 Task: Use the formula "DAVERAGE" in spreadsheet "Project protfolio".
Action: Mouse moved to (172, 116)
Screenshot: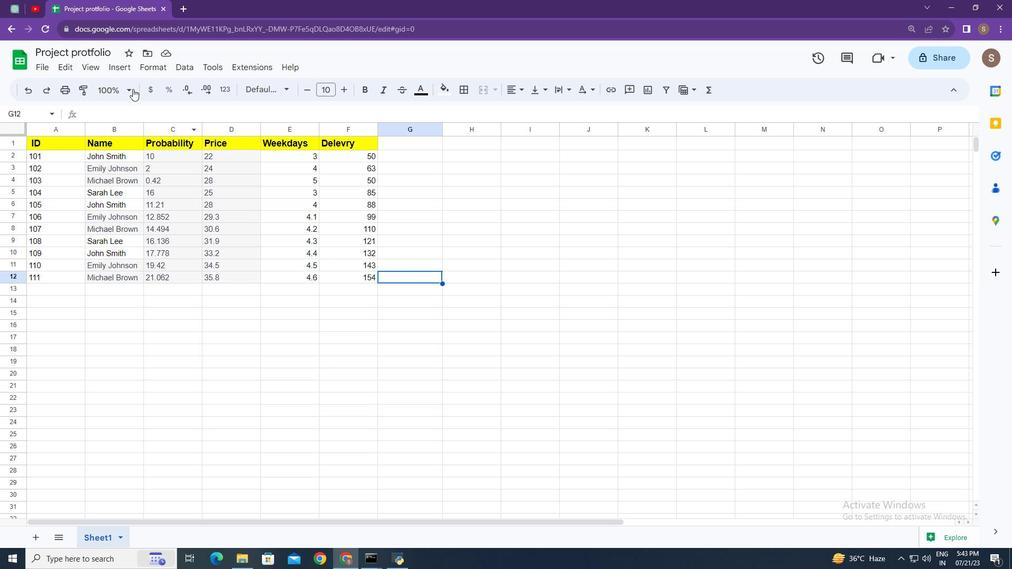 
Action: Mouse pressed left at (172, 116)
Screenshot: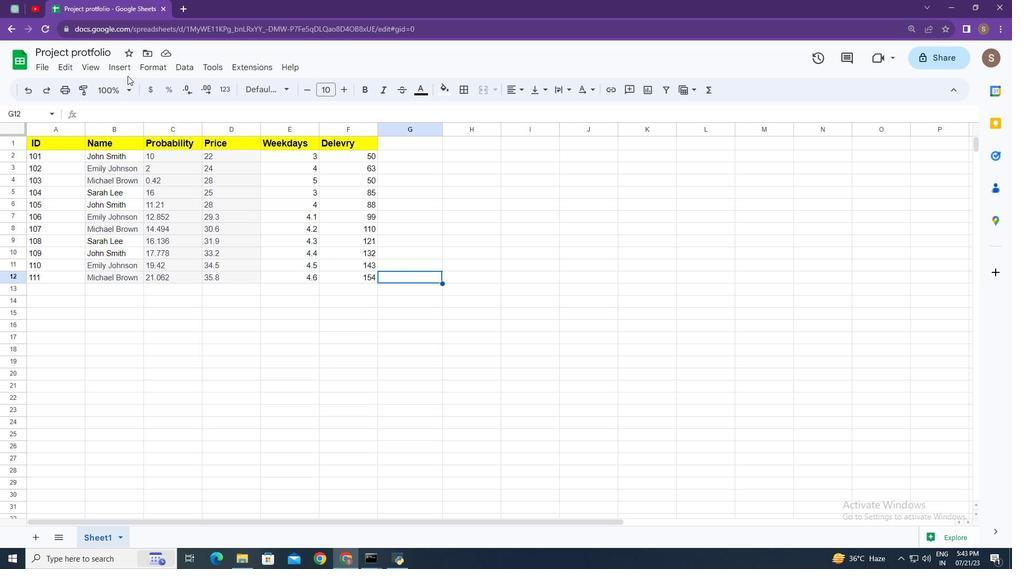 
Action: Mouse moved to (242, 319)
Screenshot: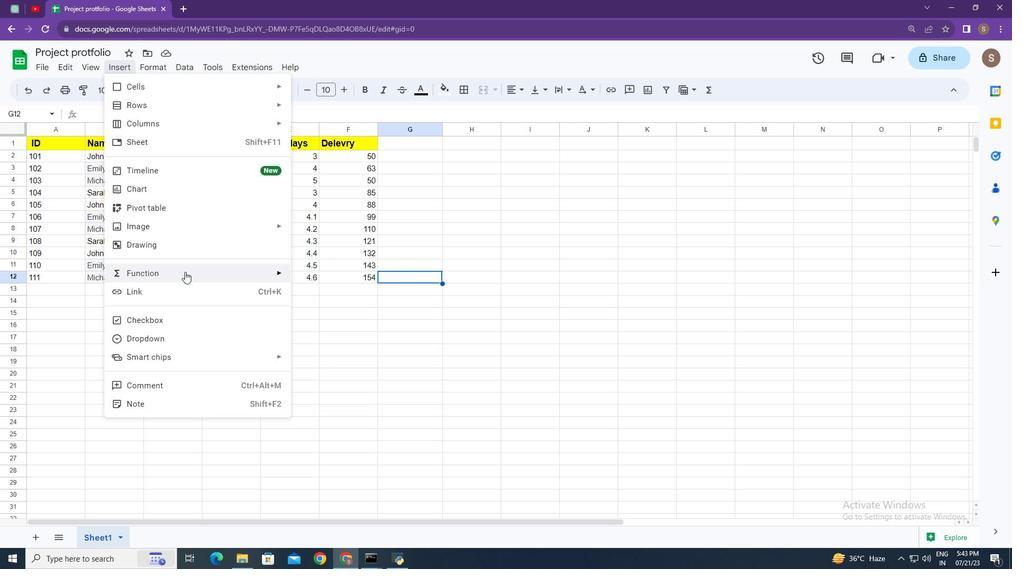 
Action: Mouse pressed left at (242, 319)
Screenshot: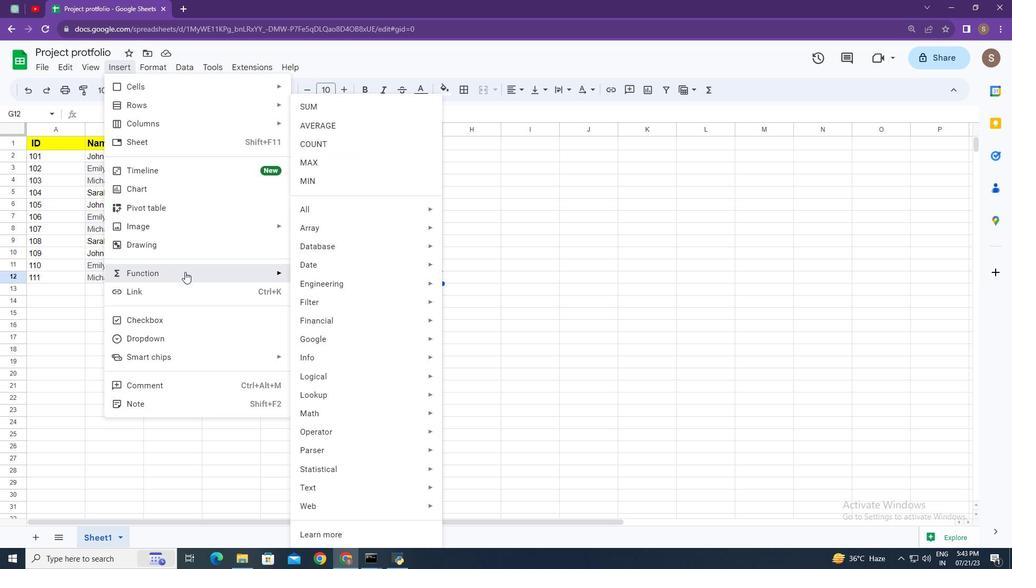 
Action: Mouse moved to (398, 266)
Screenshot: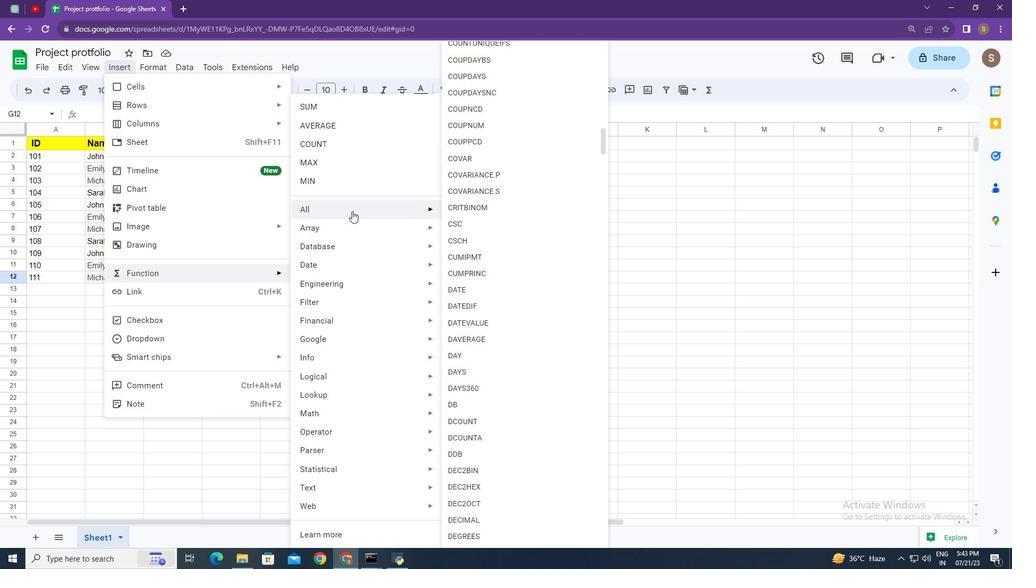 
Action: Mouse pressed left at (398, 266)
Screenshot: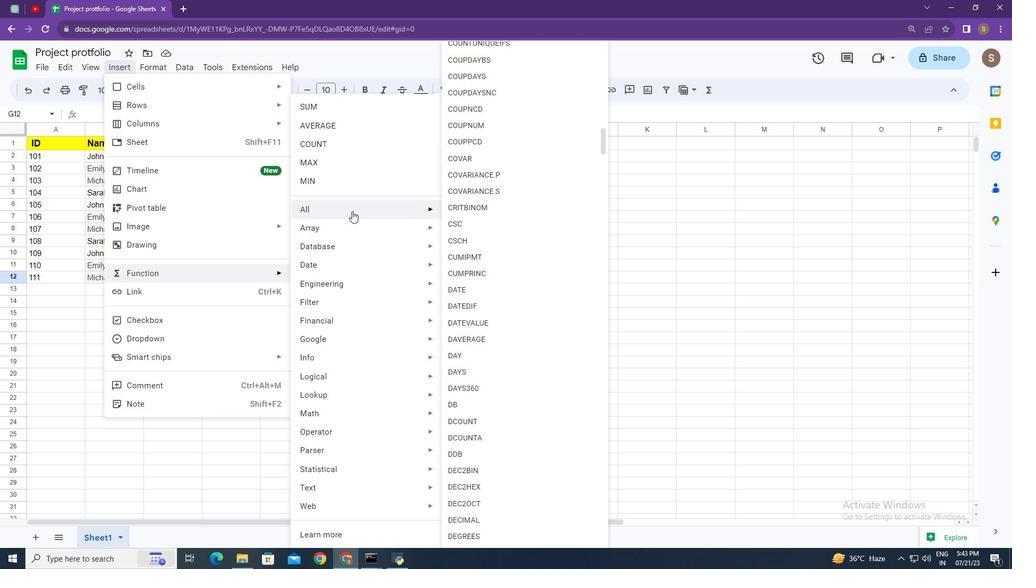 
Action: Mouse moved to (550, 426)
Screenshot: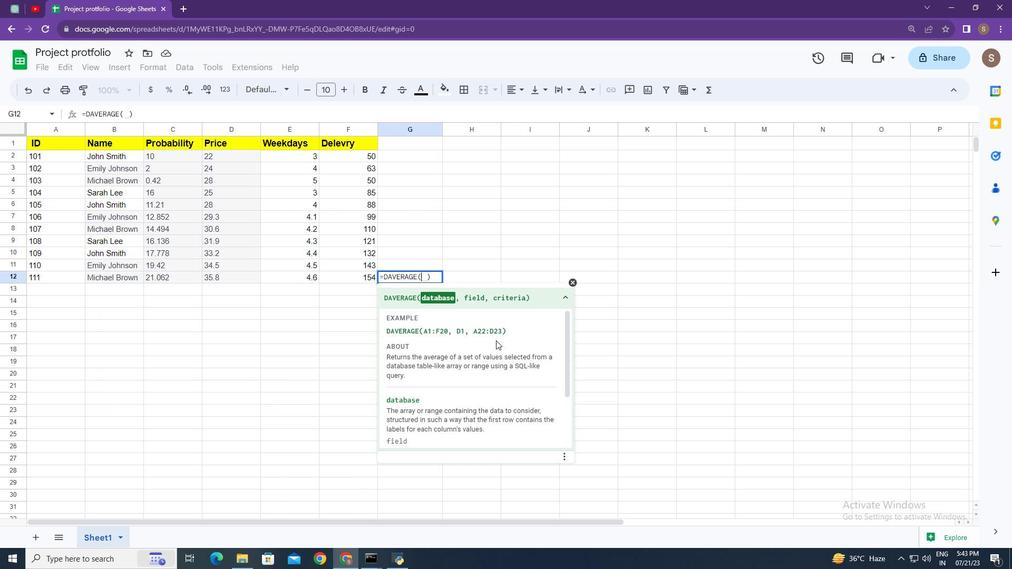 
Action: Mouse scrolled (550, 426) with delta (0, 0)
Screenshot: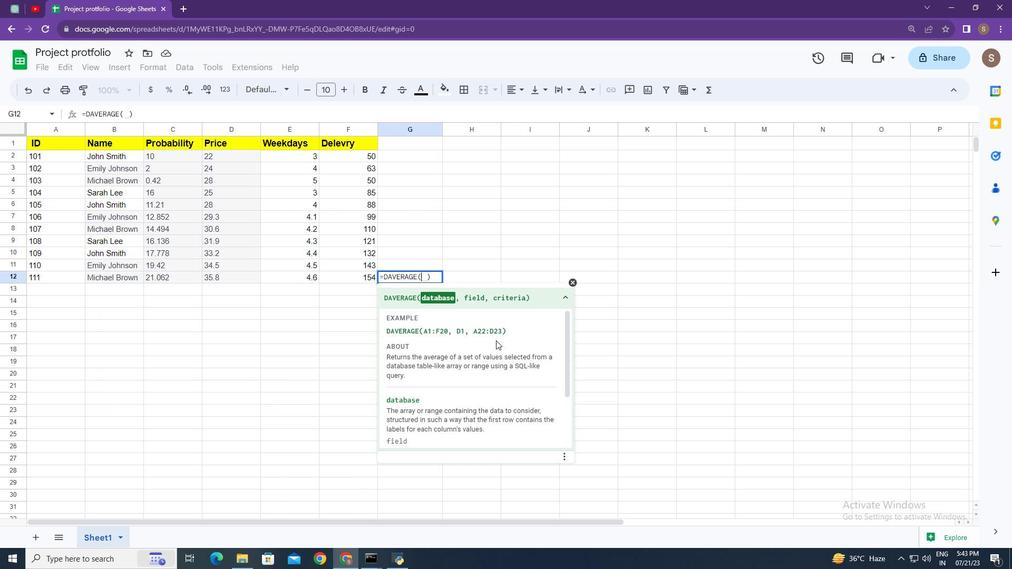 
Action: Mouse moved to (550, 427)
Screenshot: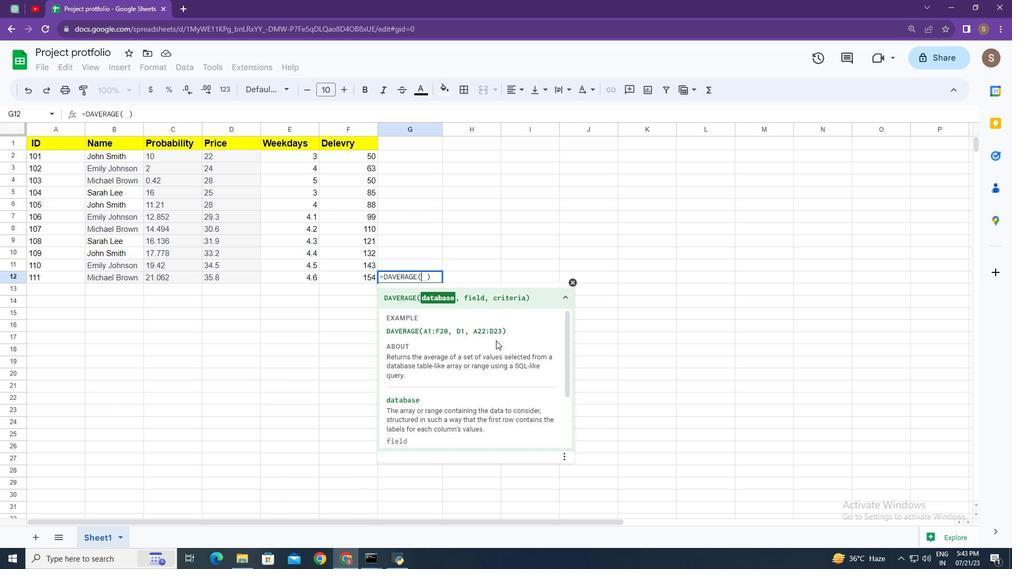
Action: Mouse scrolled (550, 426) with delta (0, 0)
Screenshot: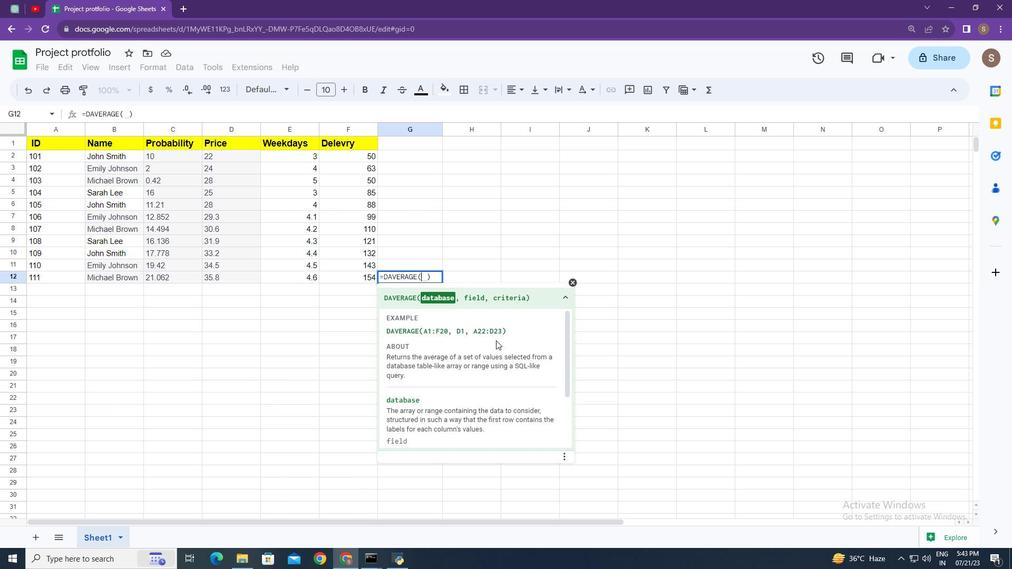 
Action: Mouse moved to (543, 391)
Screenshot: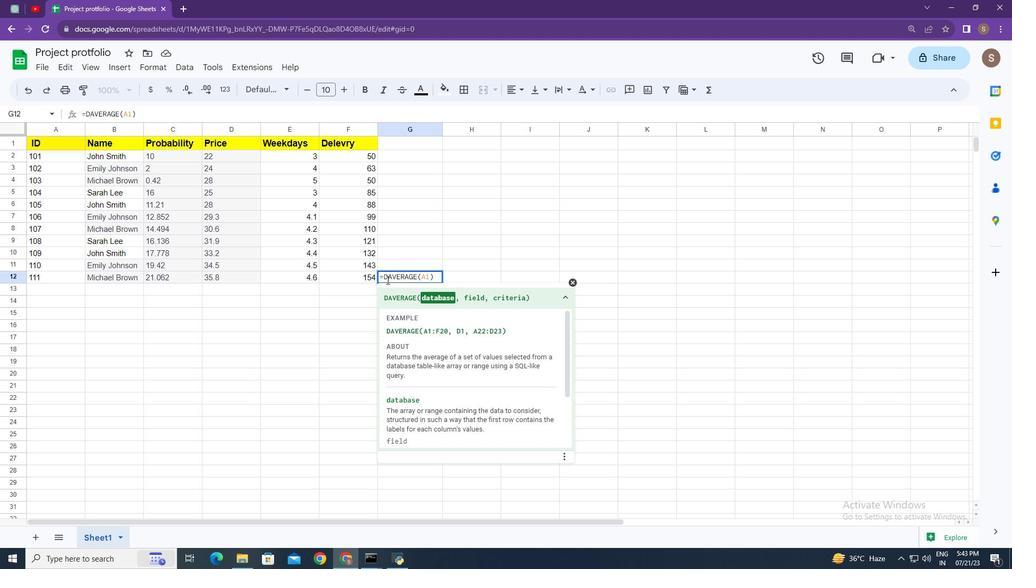 
Action: Mouse pressed left at (543, 391)
Screenshot: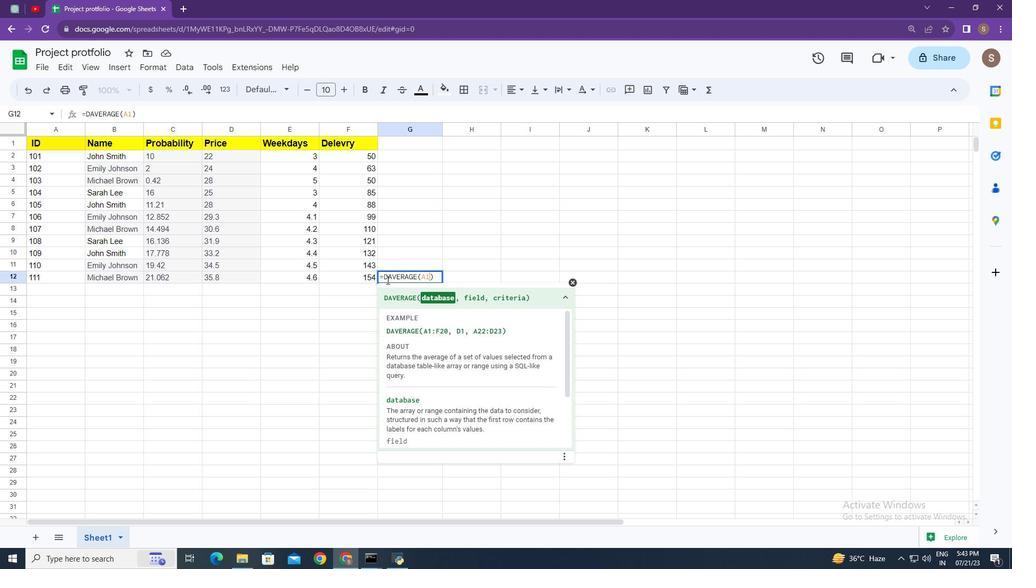 
Action: Mouse moved to (209, 206)
Screenshot: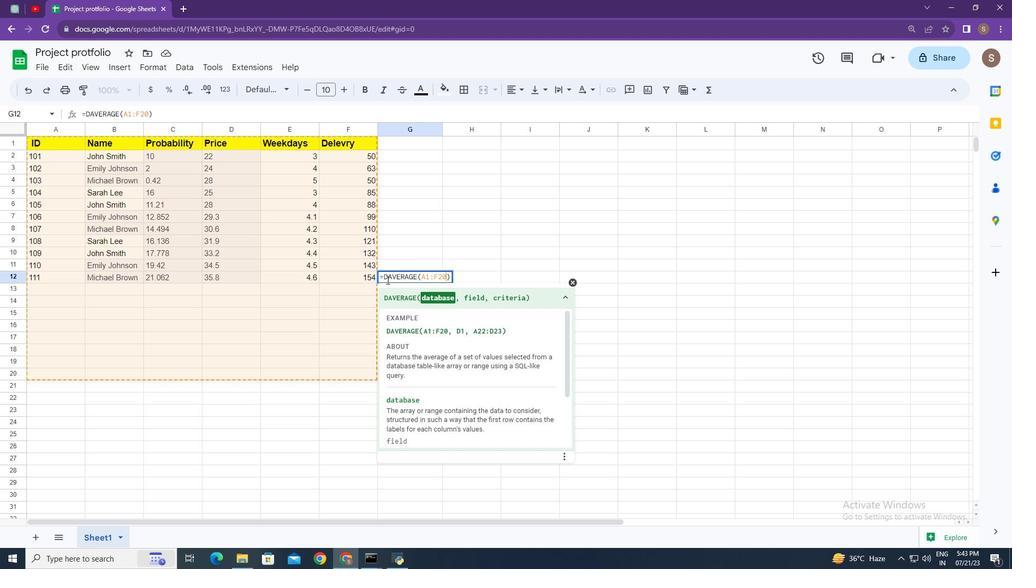 
Action: Mouse pressed left at (209, 206)
Screenshot: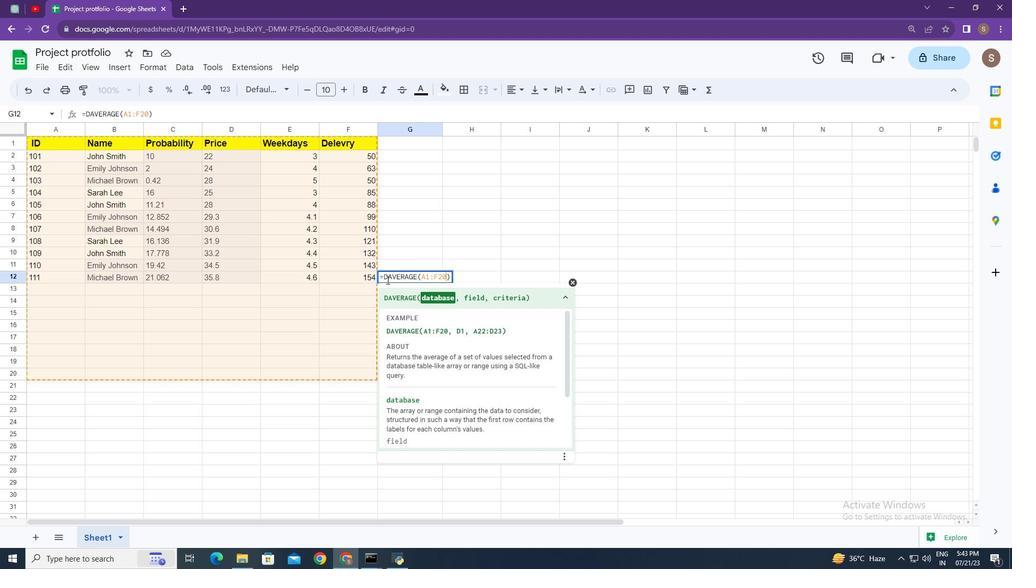 
Action: Mouse moved to (286, 208)
Screenshot: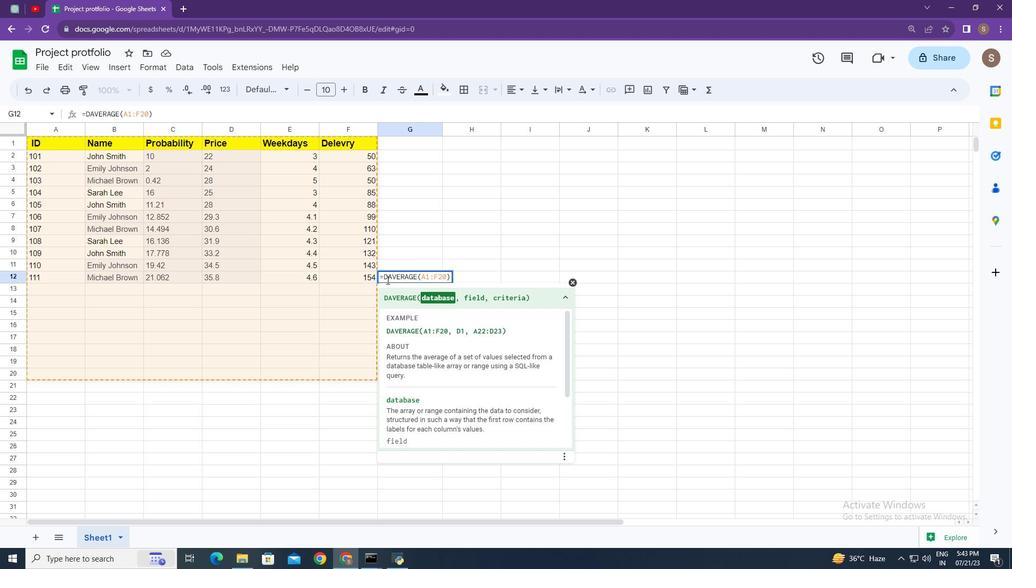 
Action: Key pressed ,
Screenshot: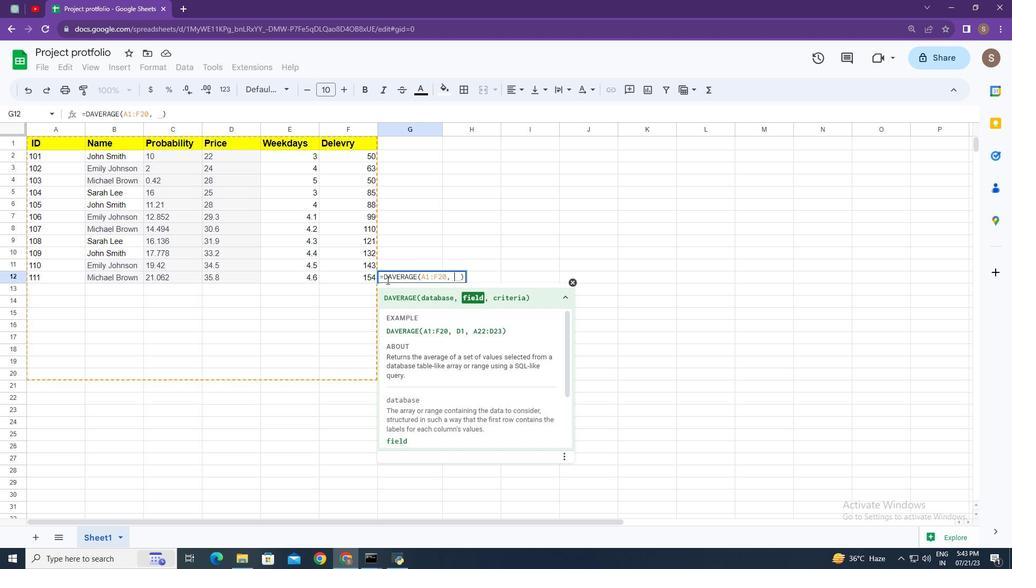 
Action: Mouse moved to (305, 236)
Screenshot: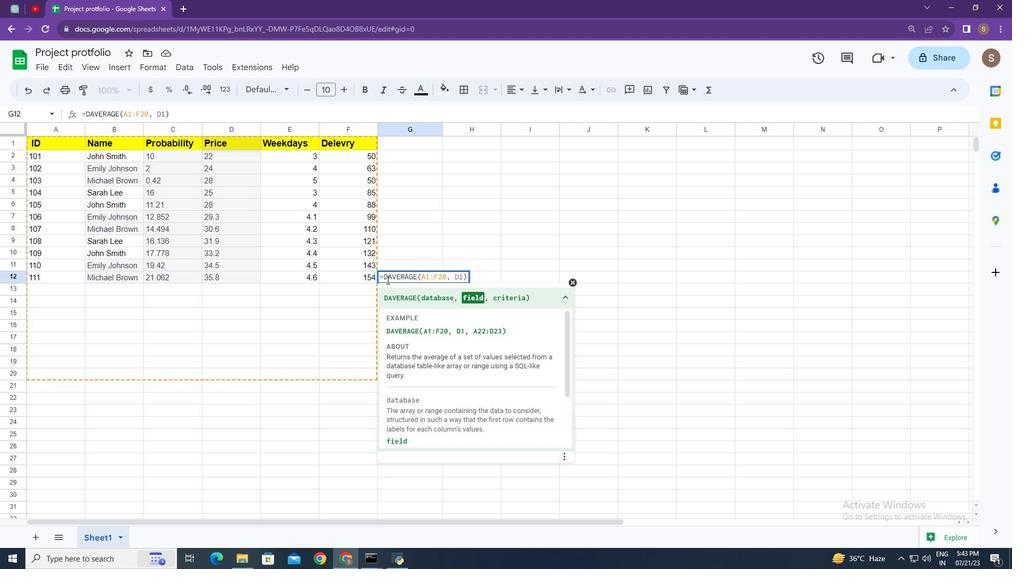 
Action: Key pressed <Key.space>
Screenshot: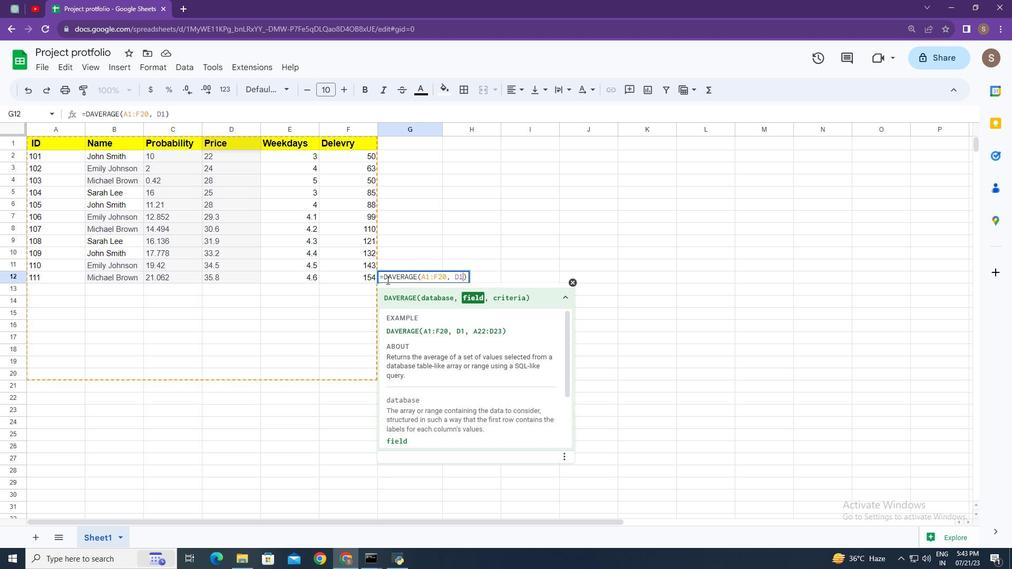 
Action: Mouse moved to (91, 246)
Screenshot: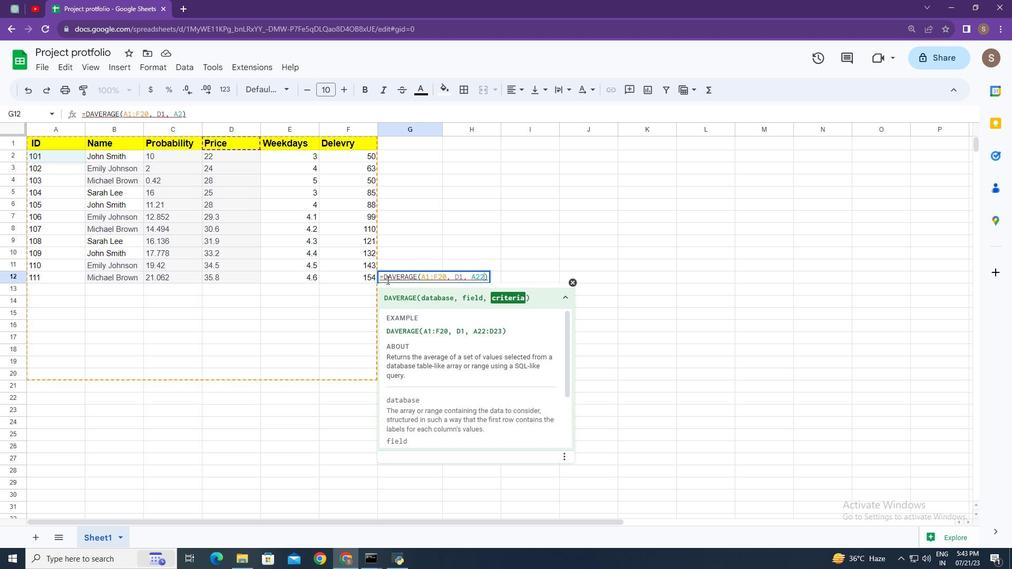 
Action: Mouse pressed left at (91, 246)
Screenshot: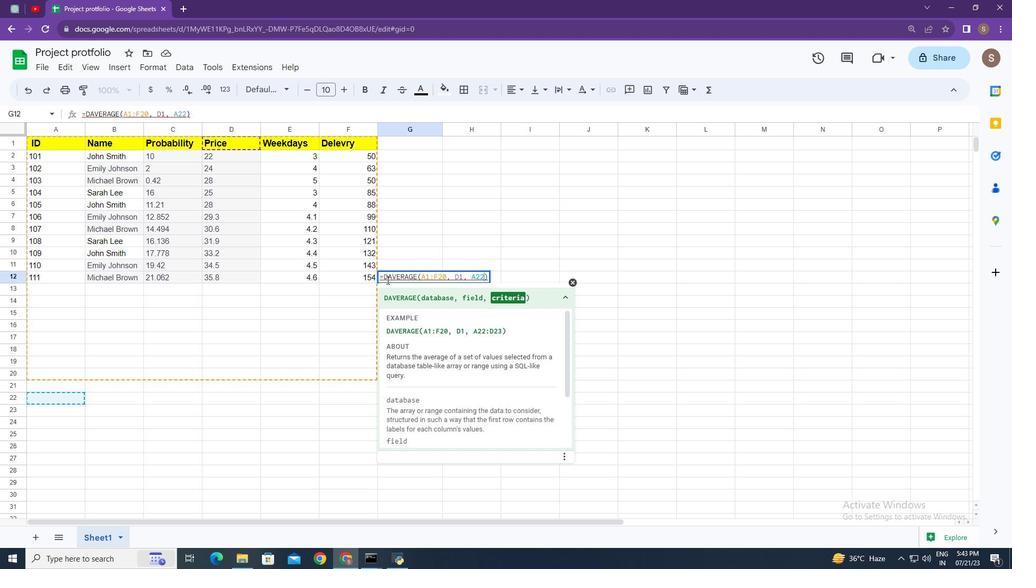 
Action: Mouse moved to (348, 367)
Screenshot: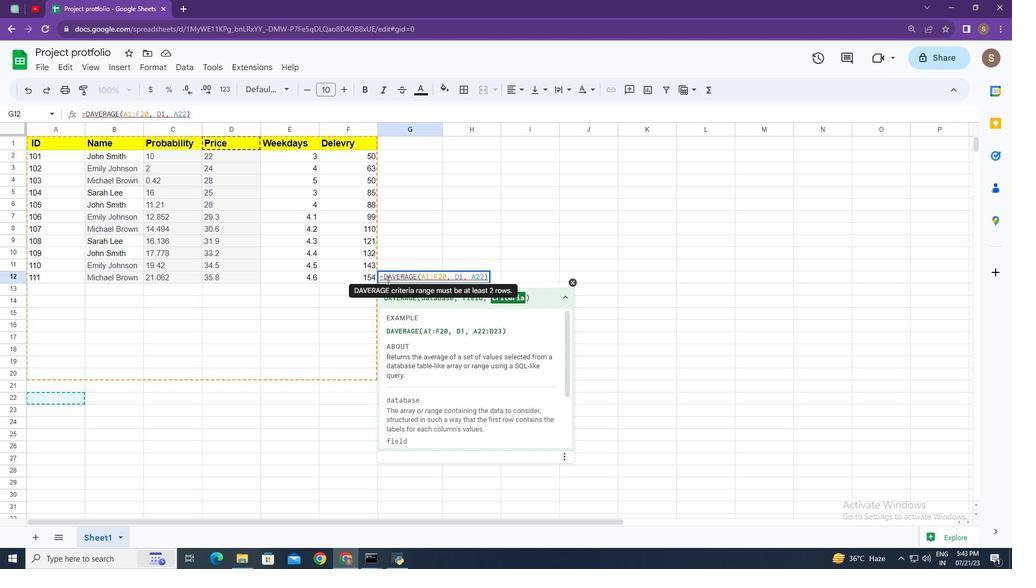 
Action: Key pressed ,
Screenshot: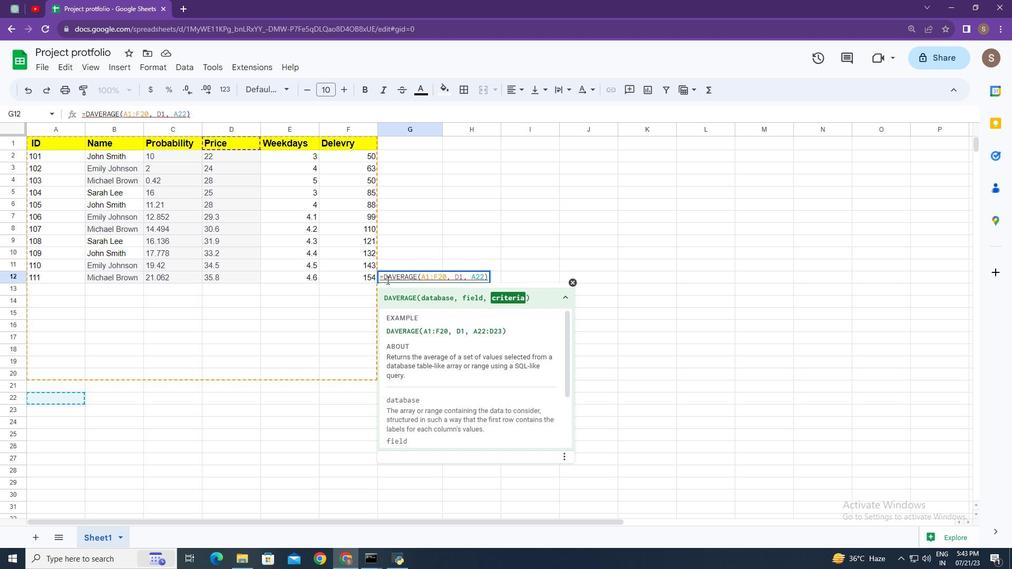 
Action: Mouse moved to (363, 374)
Screenshot: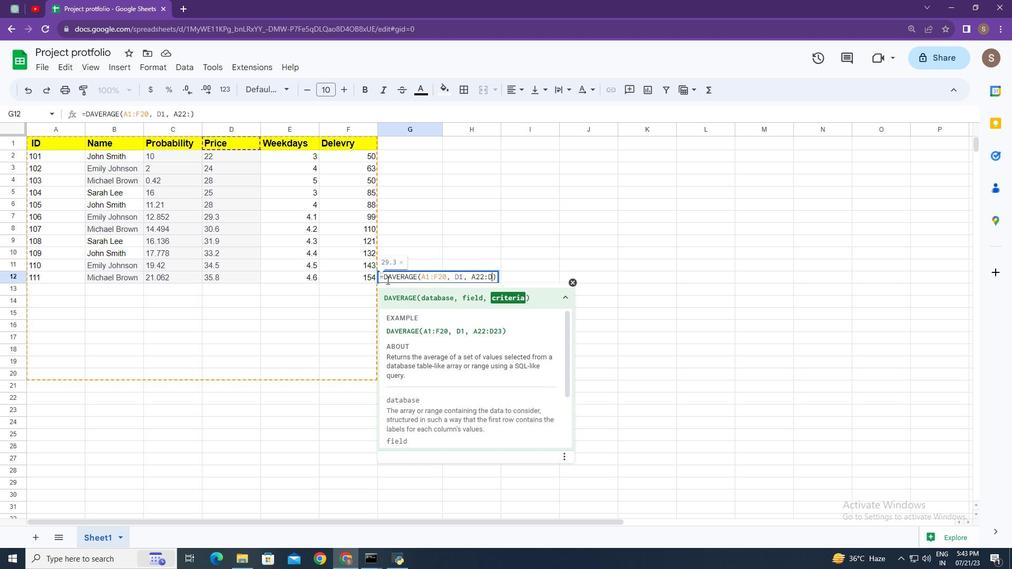 
Action: Key pressed <Key.space>
Screenshot: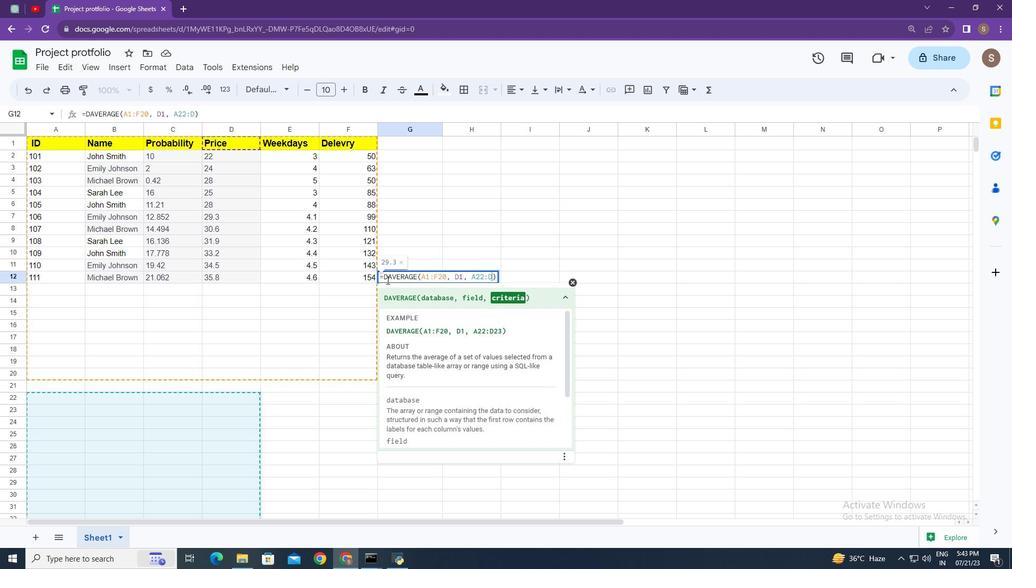 
Action: Mouse moved to (203, 266)
Screenshot: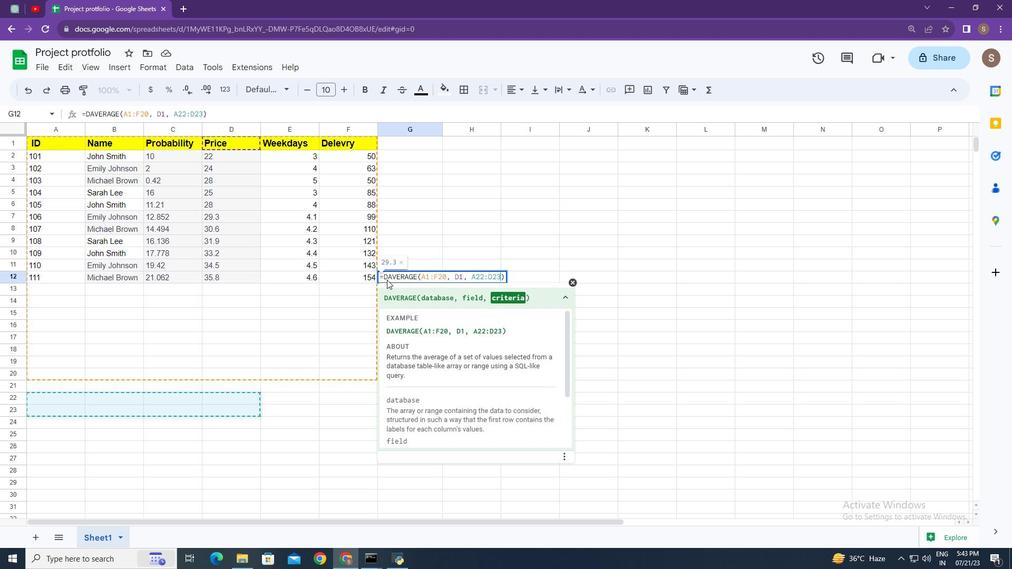 
Action: Mouse pressed left at (203, 266)
Screenshot: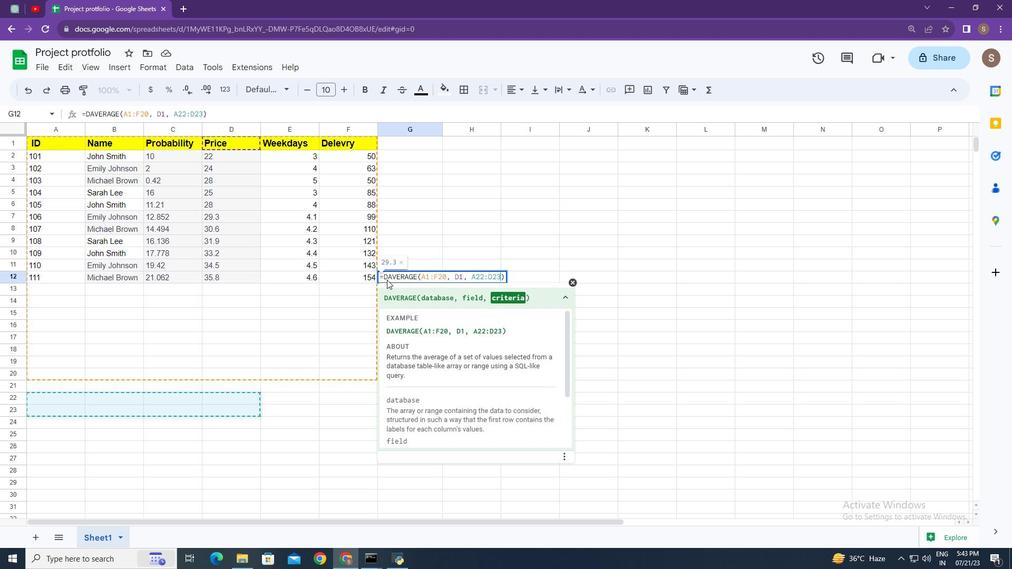 
Action: Mouse moved to (524, 339)
Screenshot: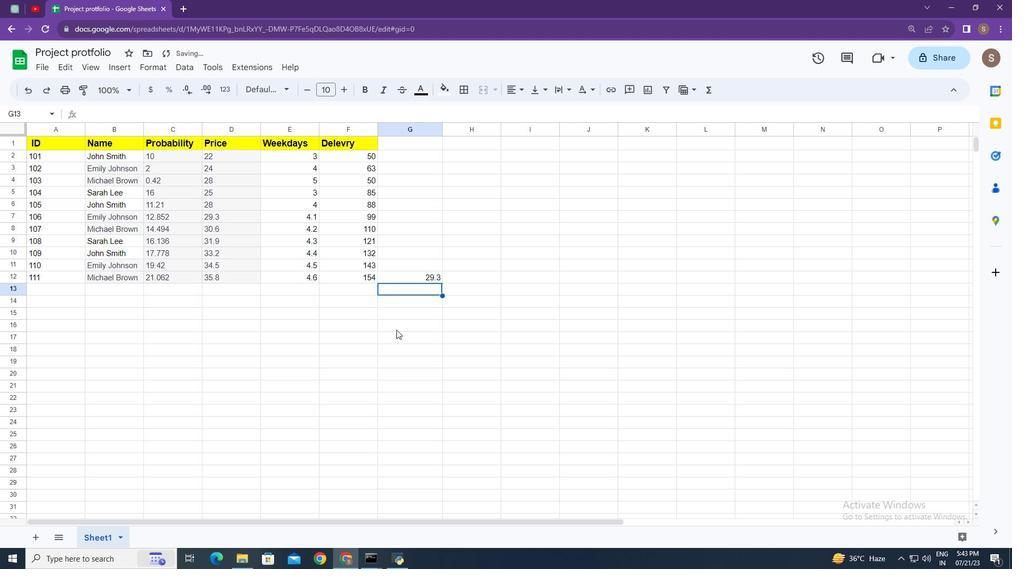 
Action: Key pressed <Key.enter>
Screenshot: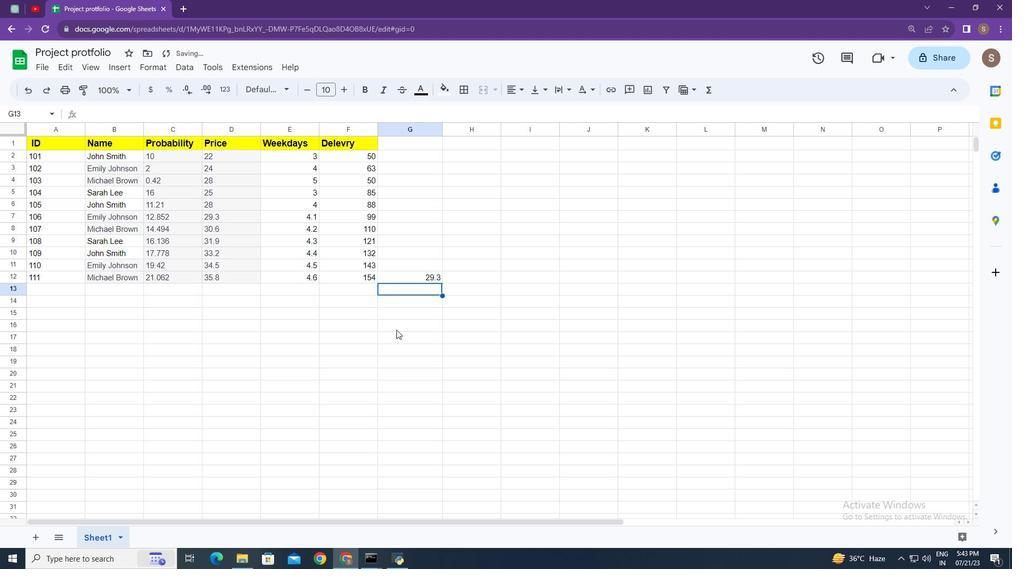 
Action: Mouse moved to (454, 328)
Screenshot: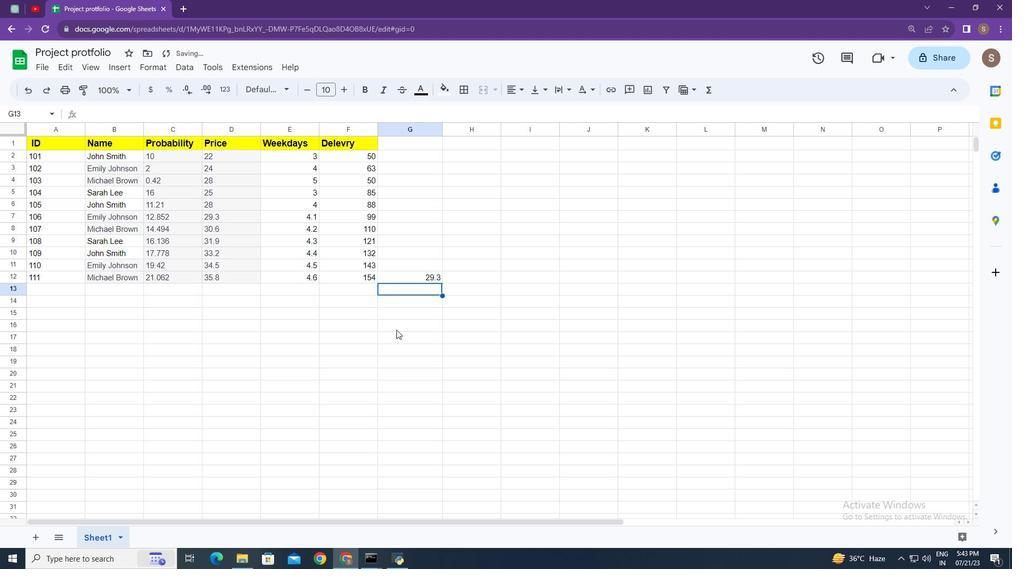 
Action: Mouse pressed left at (454, 328)
Screenshot: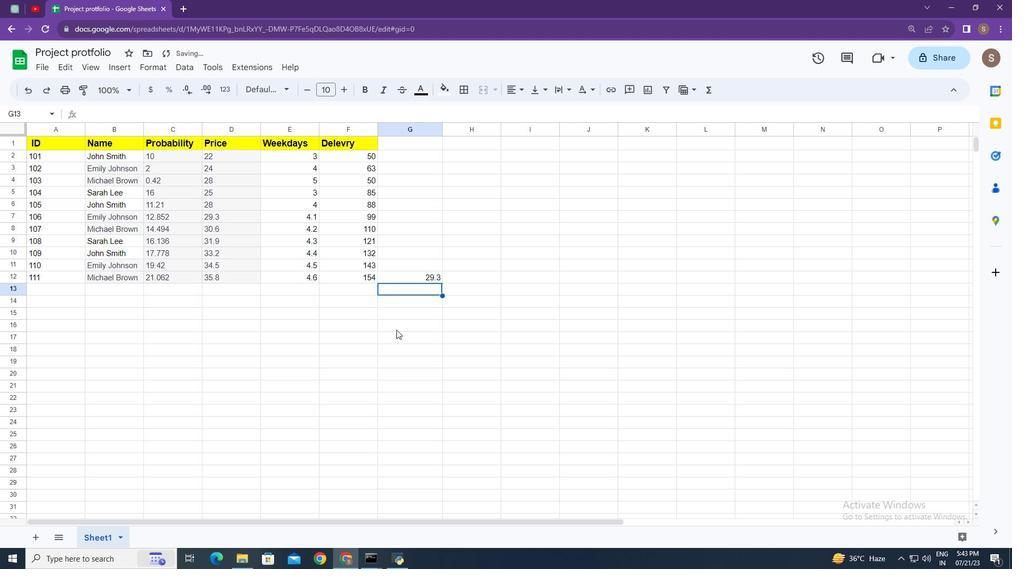 
Action: Mouse pressed left at (454, 328)
Screenshot: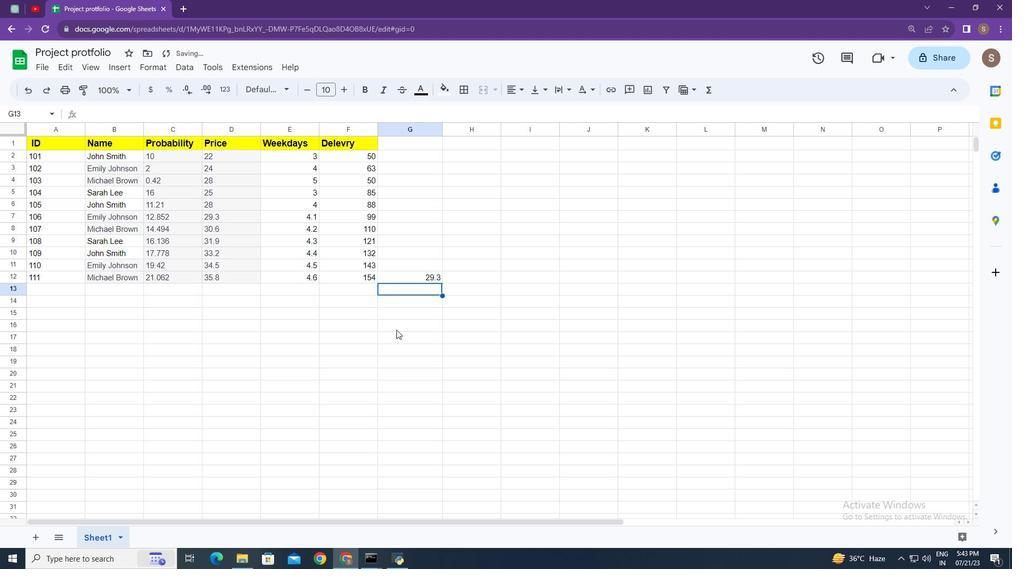 
Action: Mouse moved to (514, 405)
Screenshot: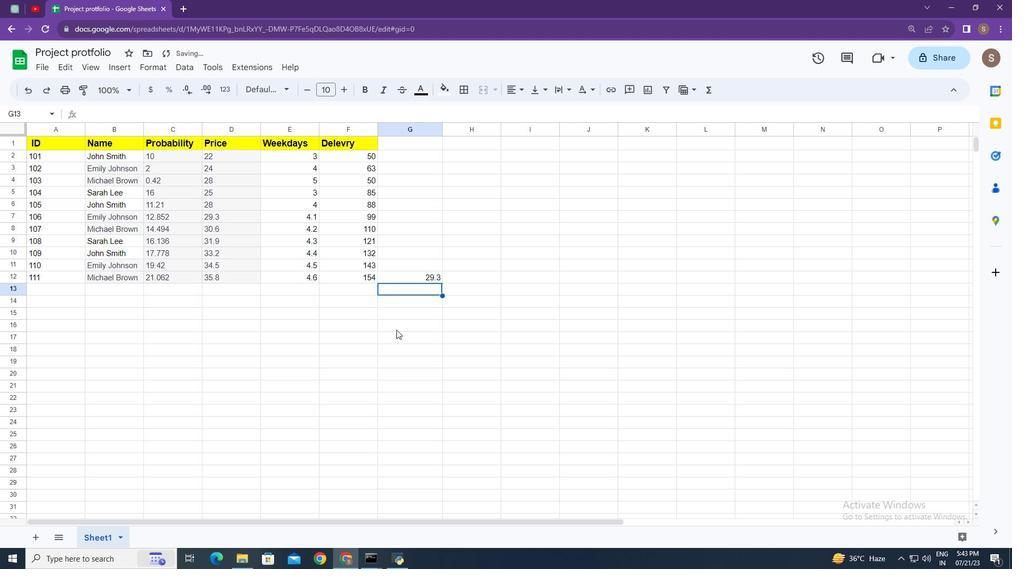 
Action: Mouse pressed left at (514, 405)
Screenshot: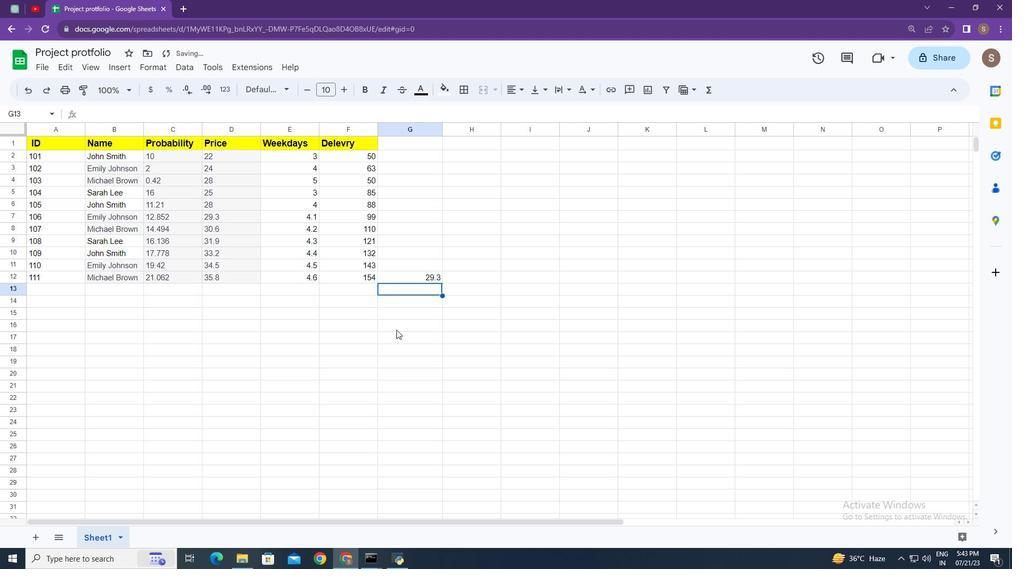 
Action: Mouse moved to (479, 331)
Screenshot: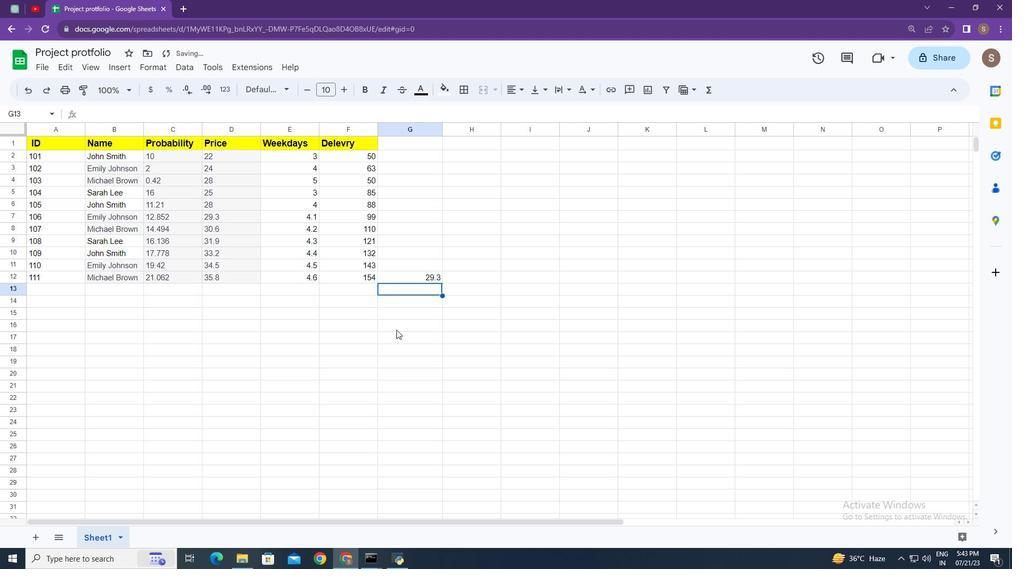 
Action: Mouse pressed left at (479, 331)
Screenshot: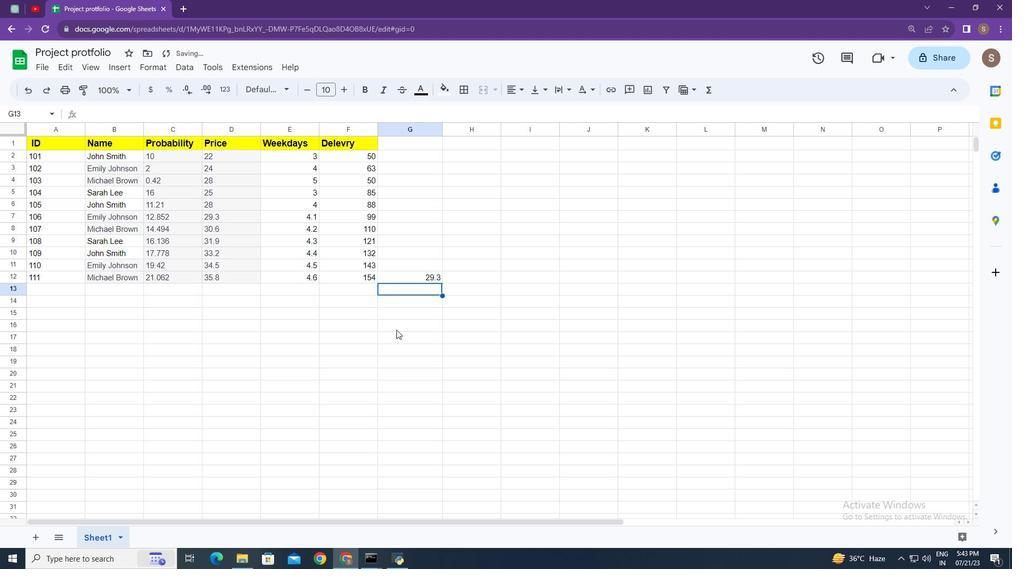 
Action: Key pressed <Key.delete>
Screenshot: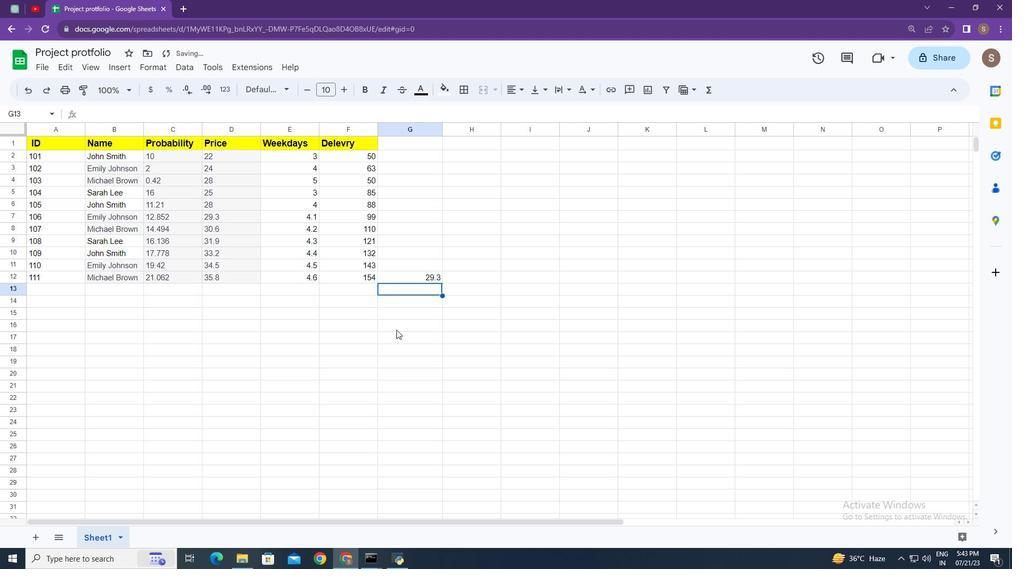 
Action: Mouse moved to (463, 352)
Screenshot: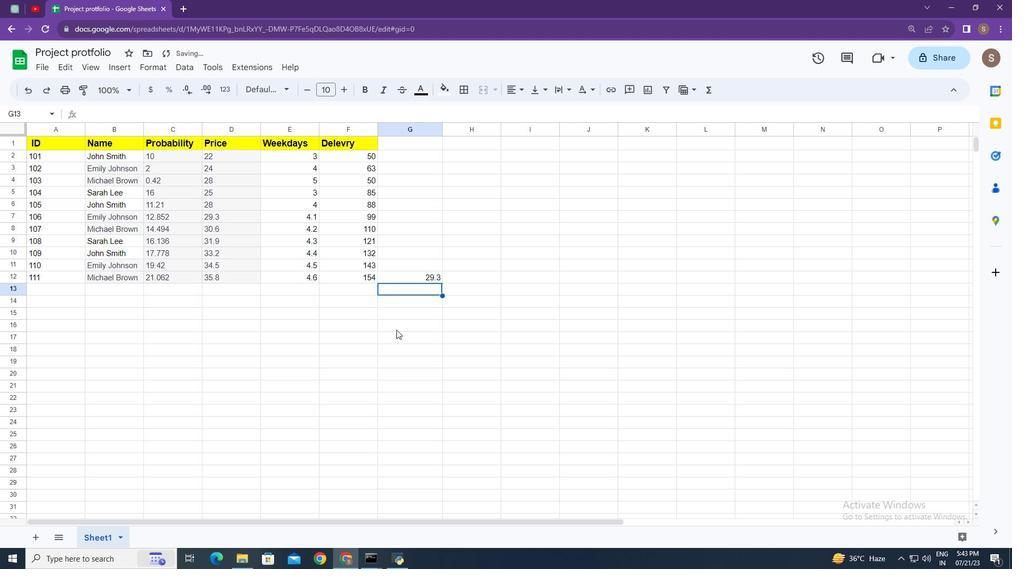 
Action: Mouse pressed left at (463, 352)
Screenshot: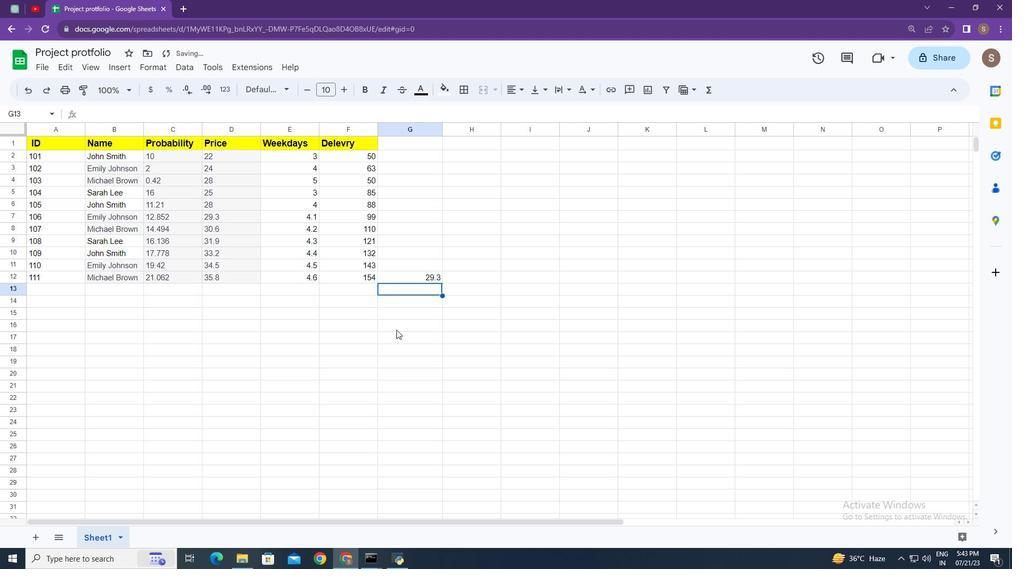 
Action: Mouse moved to (748, 141)
Screenshot: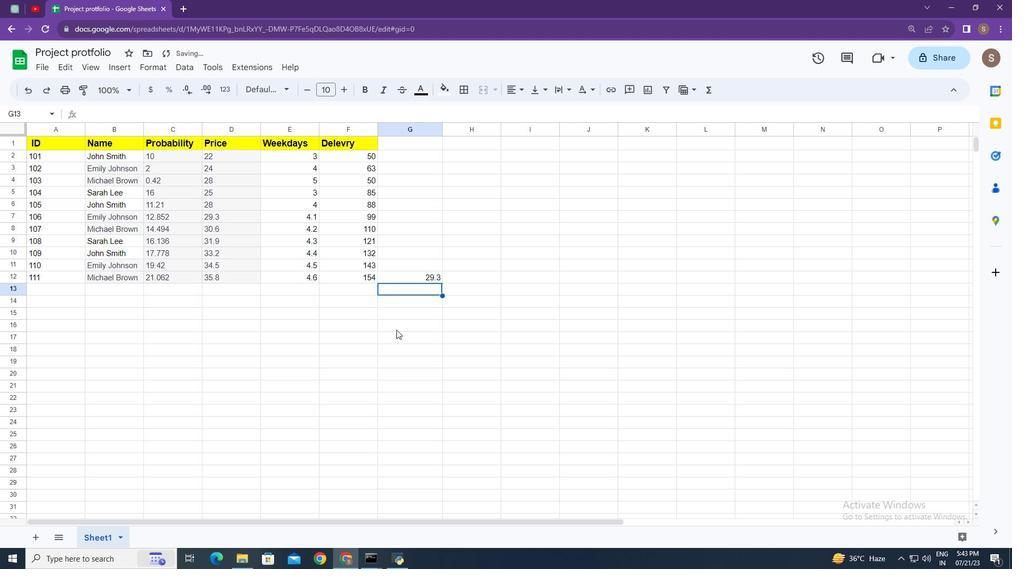 
Action: Mouse pressed left at (748, 141)
Screenshot: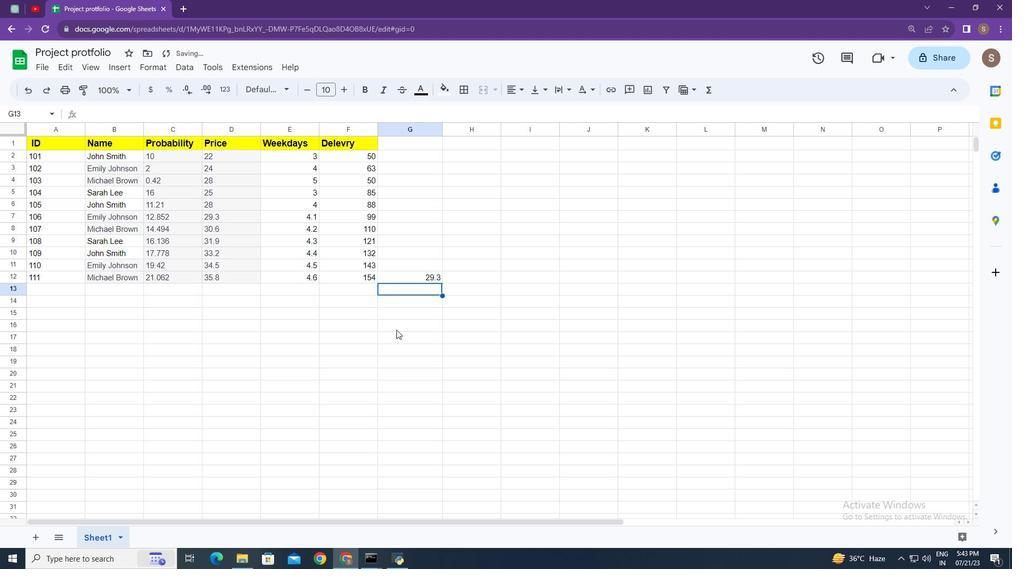 
Action: Mouse moved to (703, 195)
Screenshot: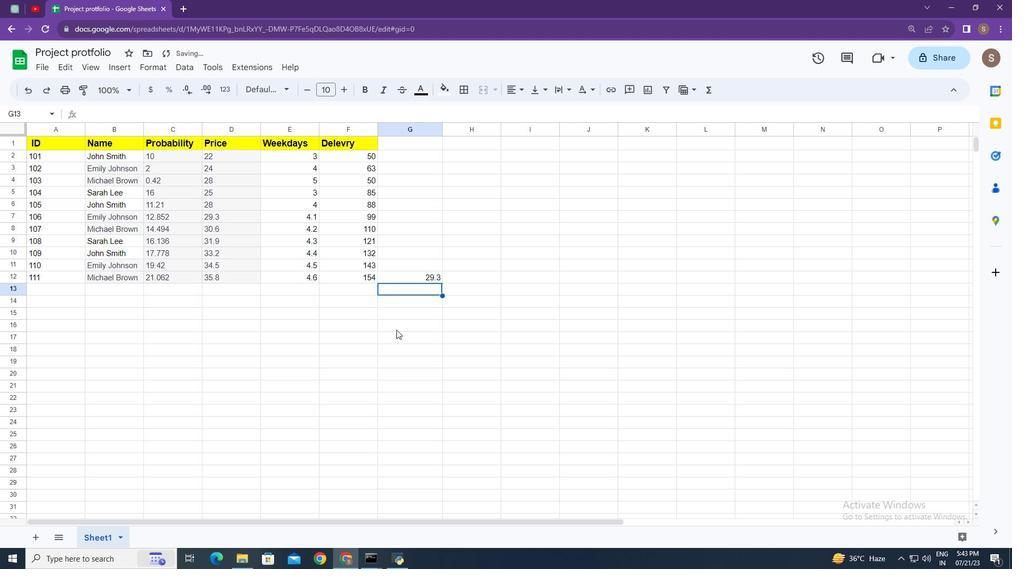 
Action: Mouse pressed left at (703, 195)
Screenshot: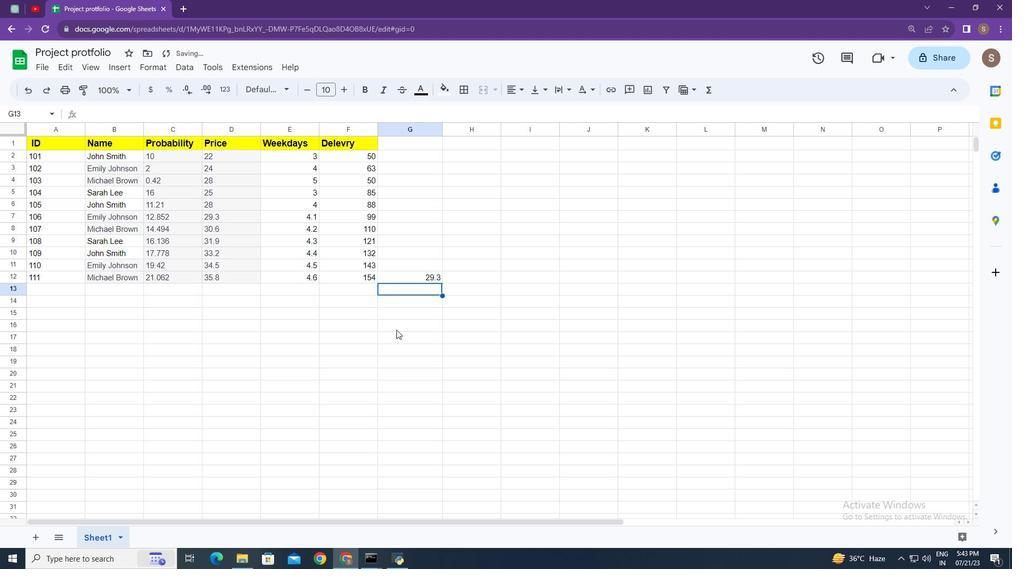 
Action: Mouse moved to (697, 214)
Screenshot: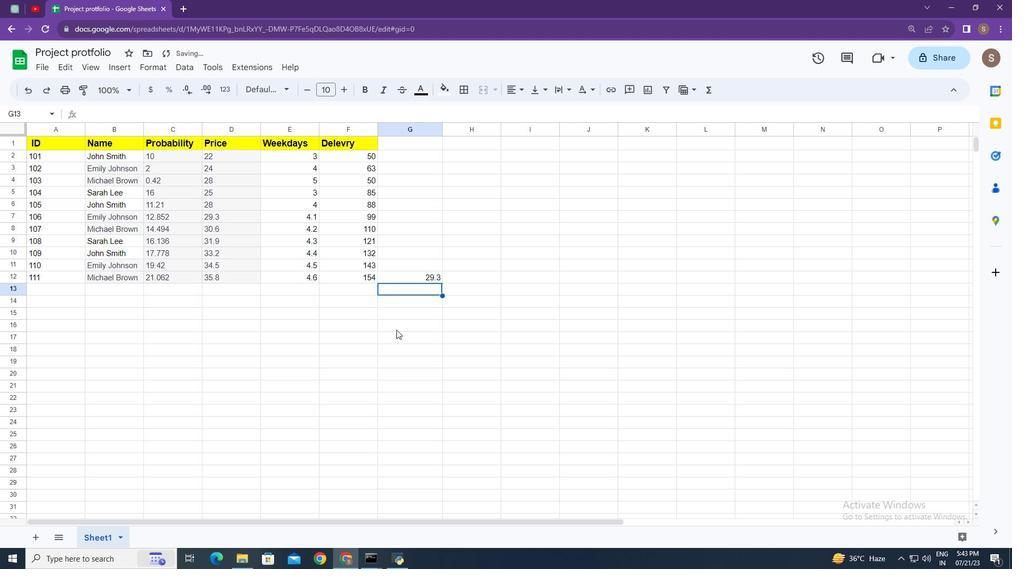 
Action: Mouse pressed left at (697, 214)
Screenshot: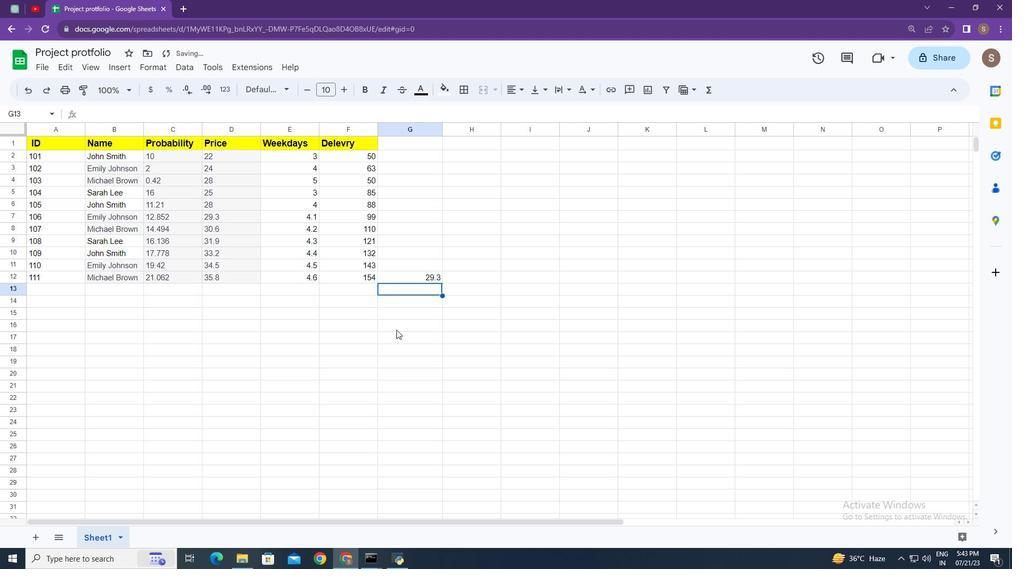 
Action: Mouse moved to (698, 194)
Screenshot: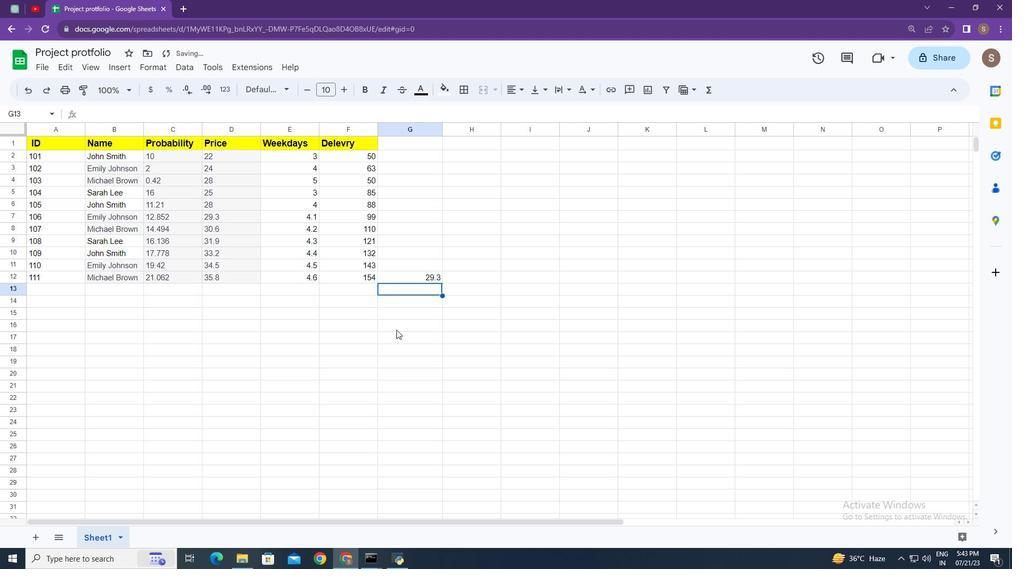 
Action: Mouse pressed left at (698, 194)
Screenshot: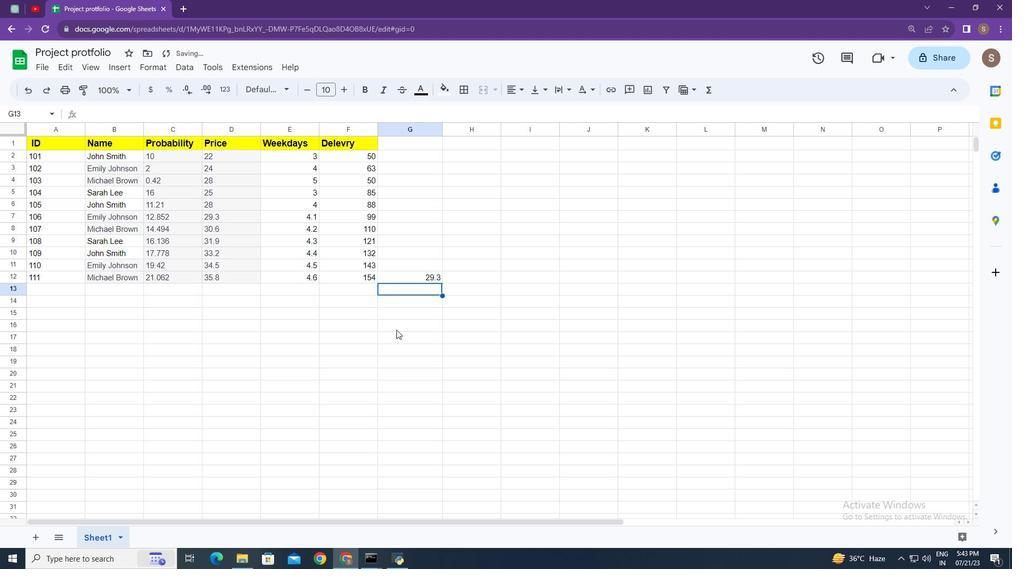 
Action: Mouse moved to (698, 218)
Screenshot: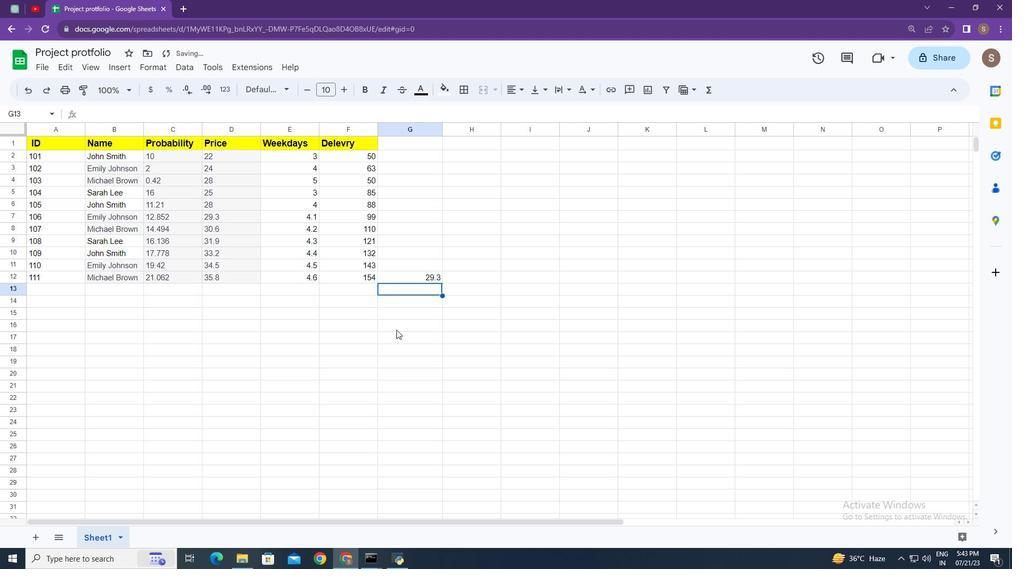 
Action: Mouse pressed left at (698, 218)
Screenshot: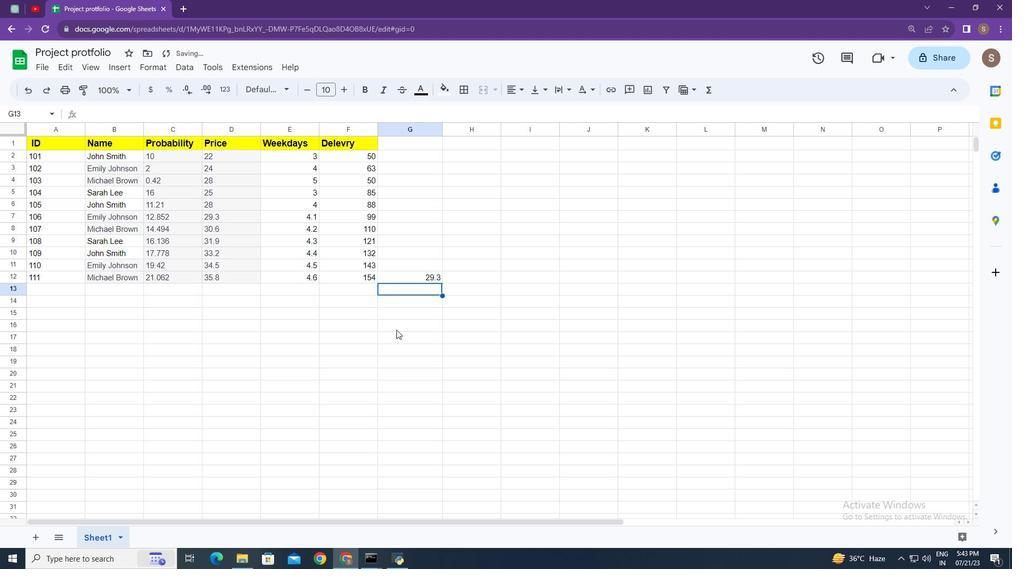 
Action: Mouse moved to (694, 186)
Screenshot: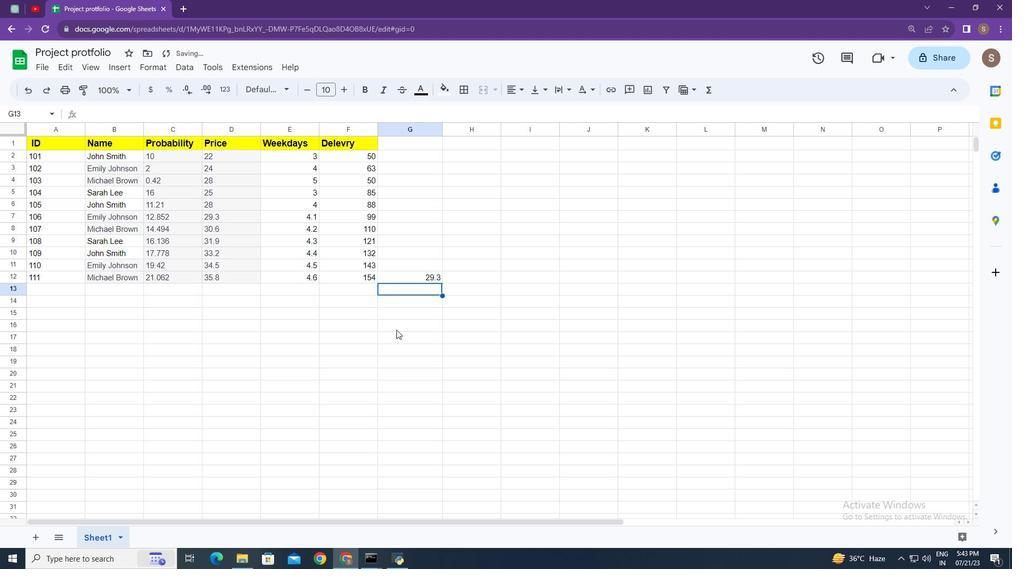 
Action: Mouse pressed left at (694, 186)
Screenshot: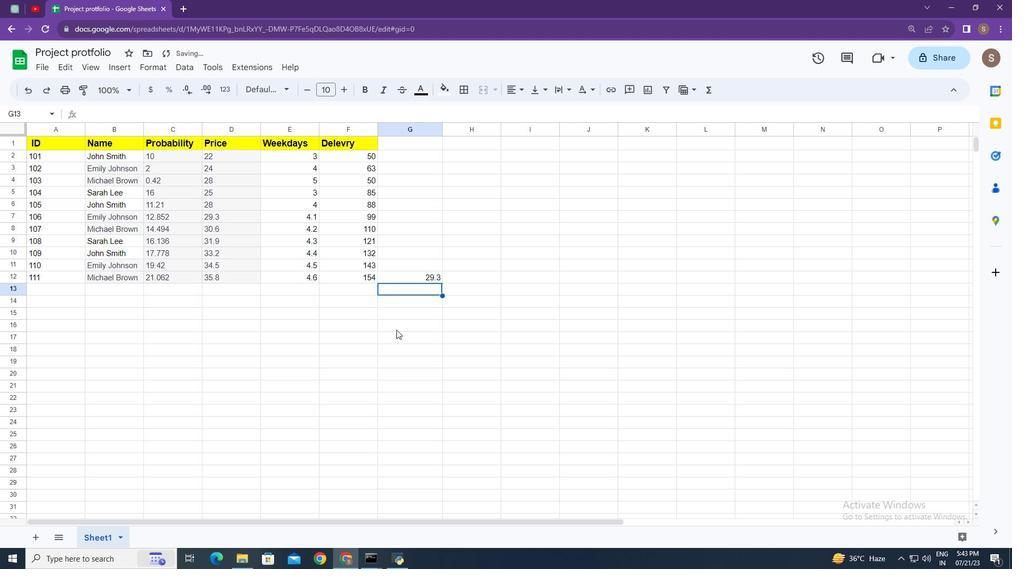 
Action: Mouse moved to (695, 195)
Screenshot: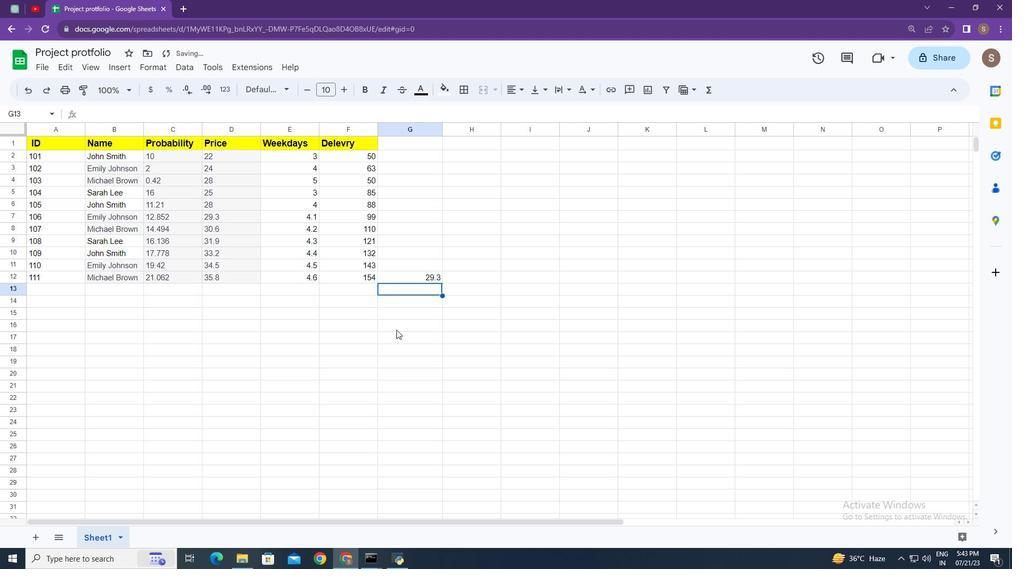 
Action: Mouse pressed left at (695, 195)
Screenshot: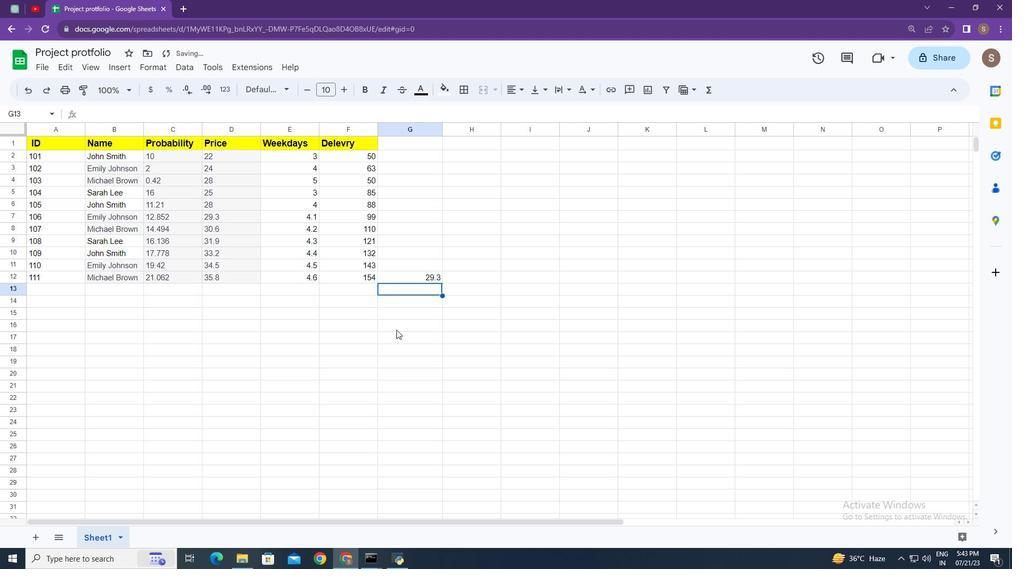 
Action: Mouse moved to (695, 215)
Screenshot: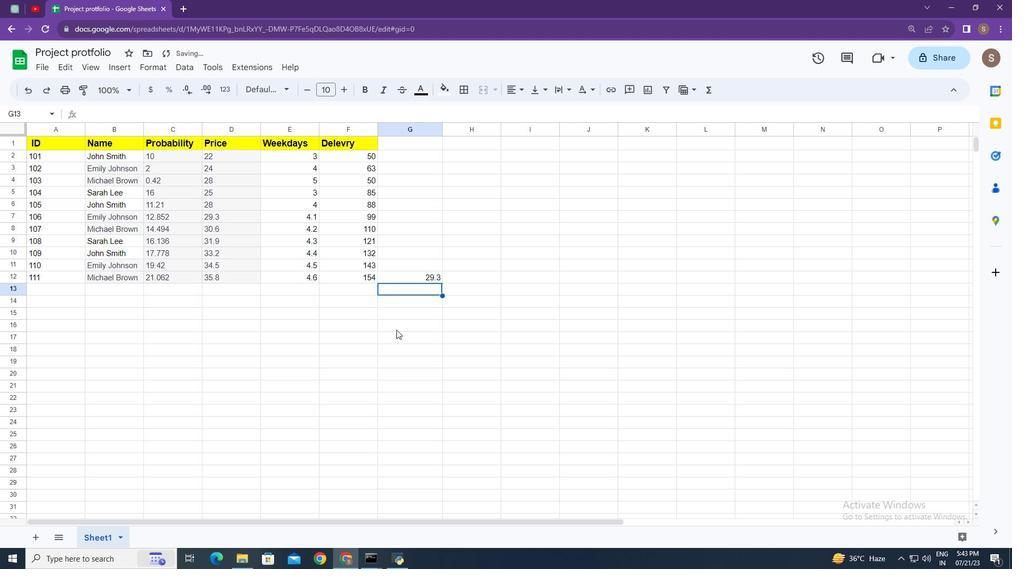 
Action: Mouse pressed left at (695, 215)
Screenshot: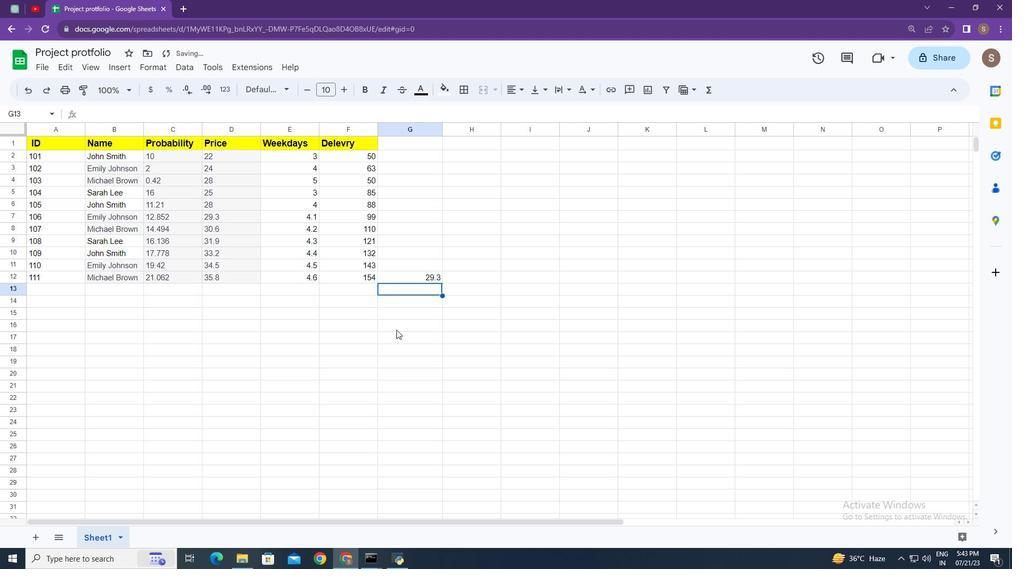 
Action: Mouse moved to (696, 192)
Screenshot: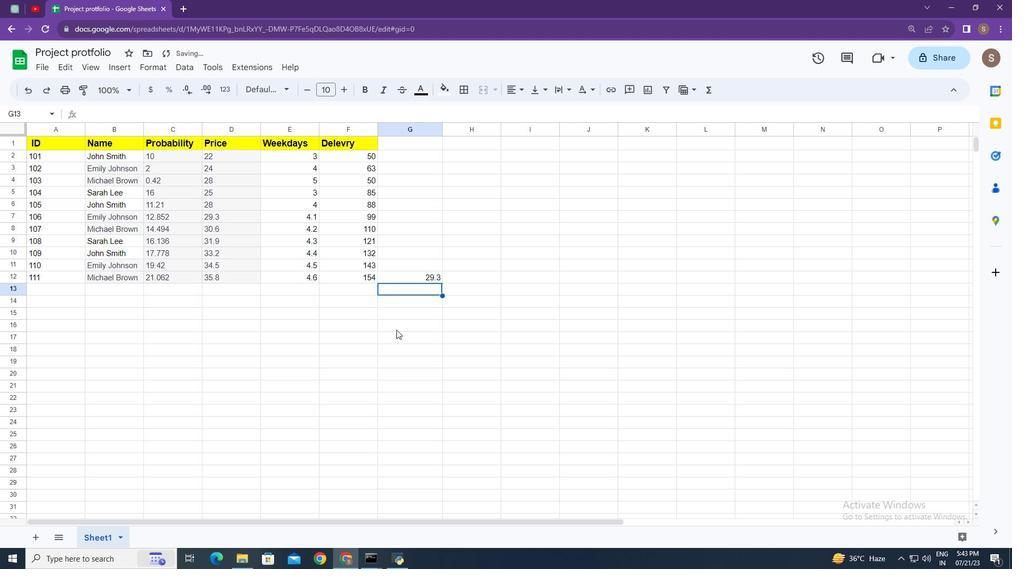 
Action: Mouse pressed left at (696, 192)
Screenshot: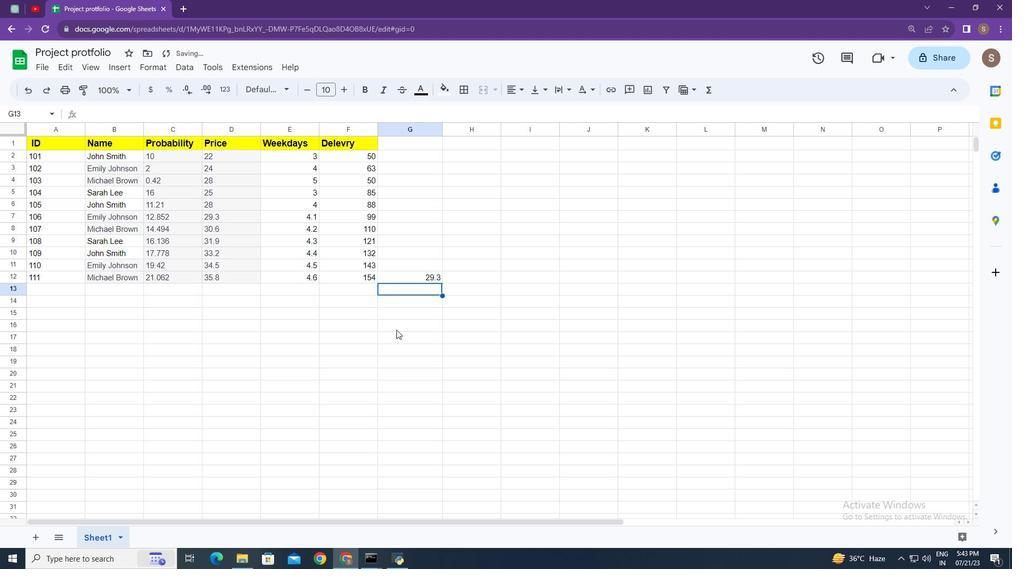 
Action: Mouse moved to (698, 215)
Screenshot: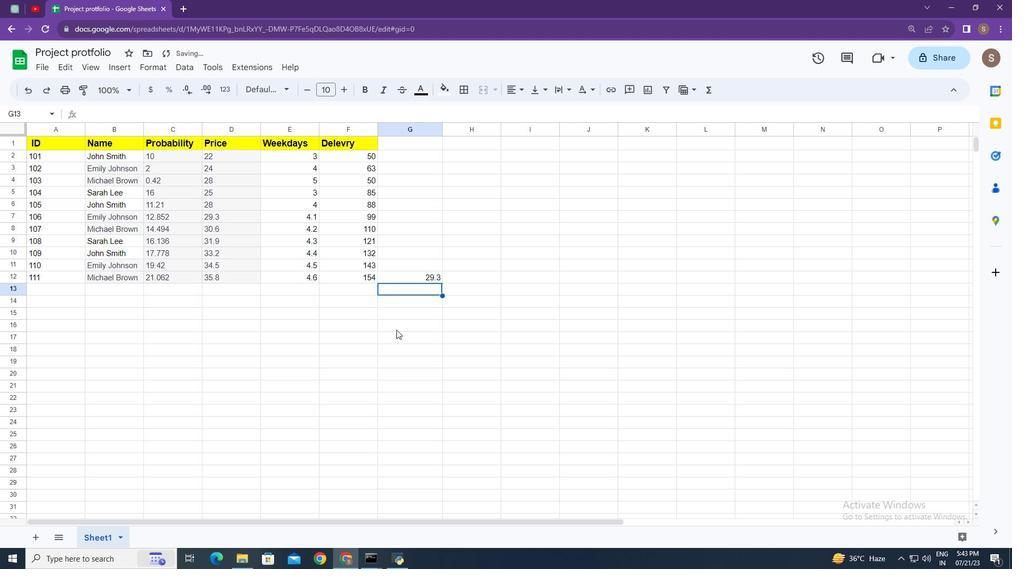 
Action: Mouse pressed left at (698, 215)
Screenshot: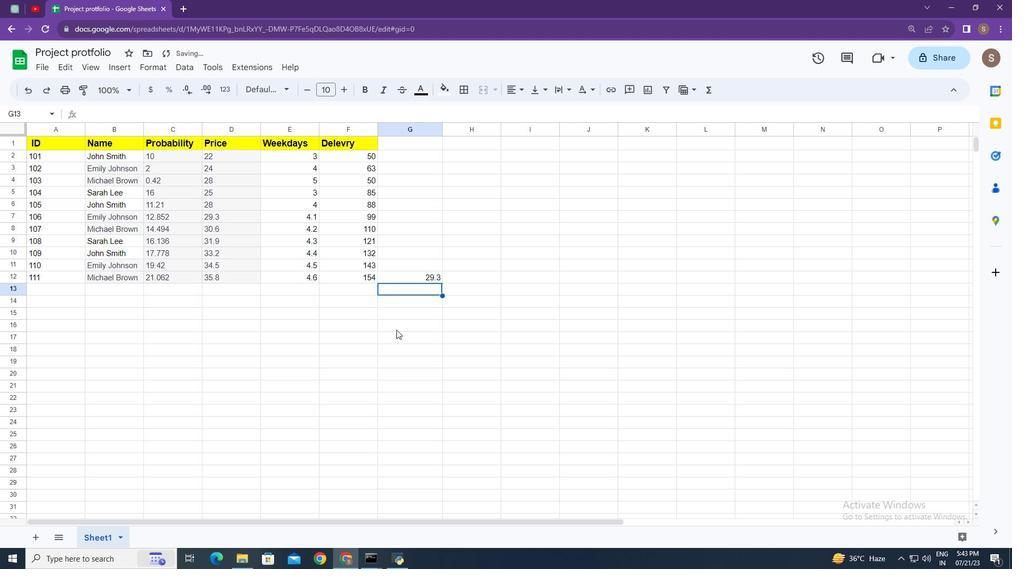 
Action: Mouse moved to (698, 190)
Screenshot: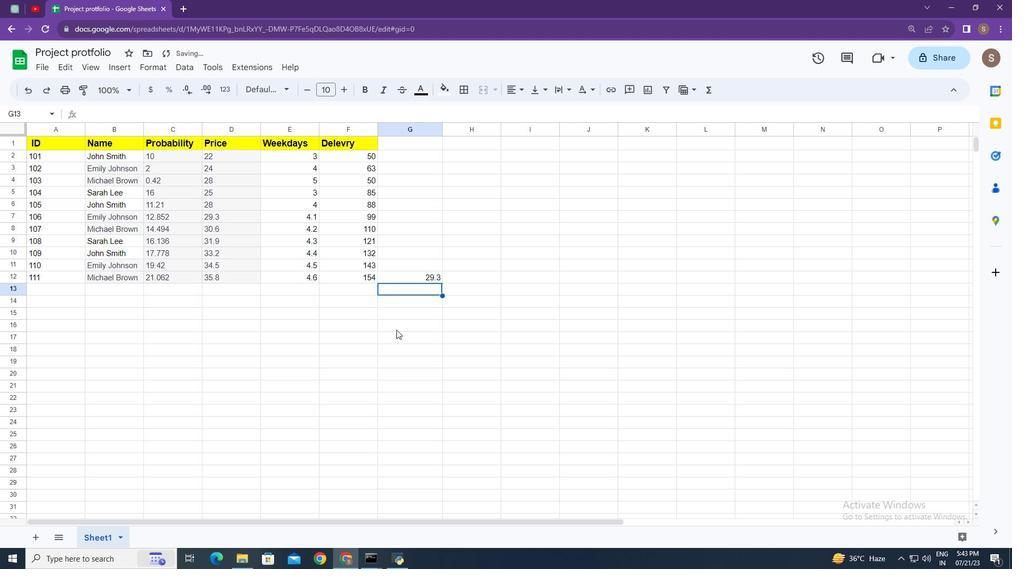 
Action: Mouse pressed left at (698, 190)
Screenshot: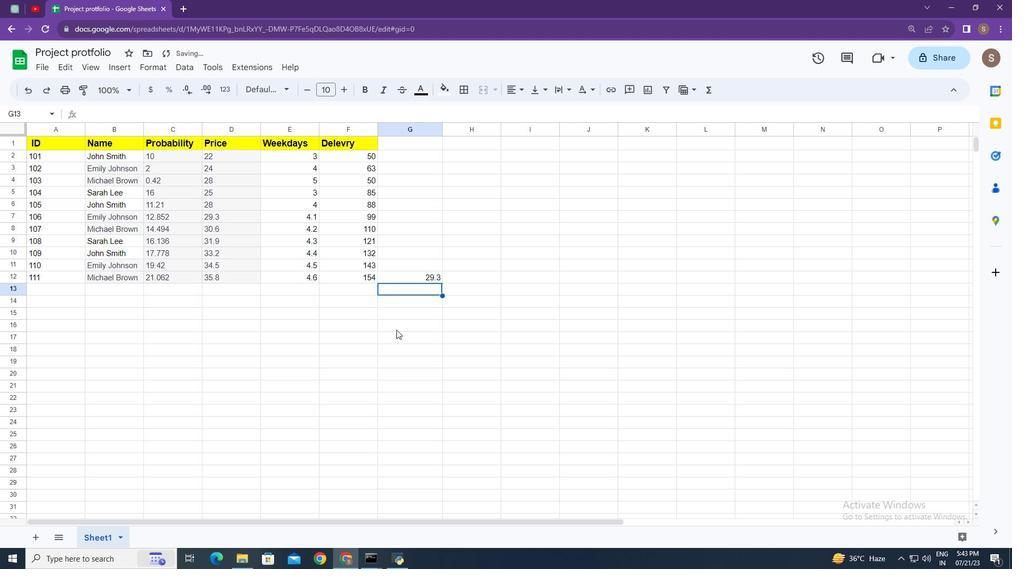 
Action: Mouse moved to (697, 215)
Screenshot: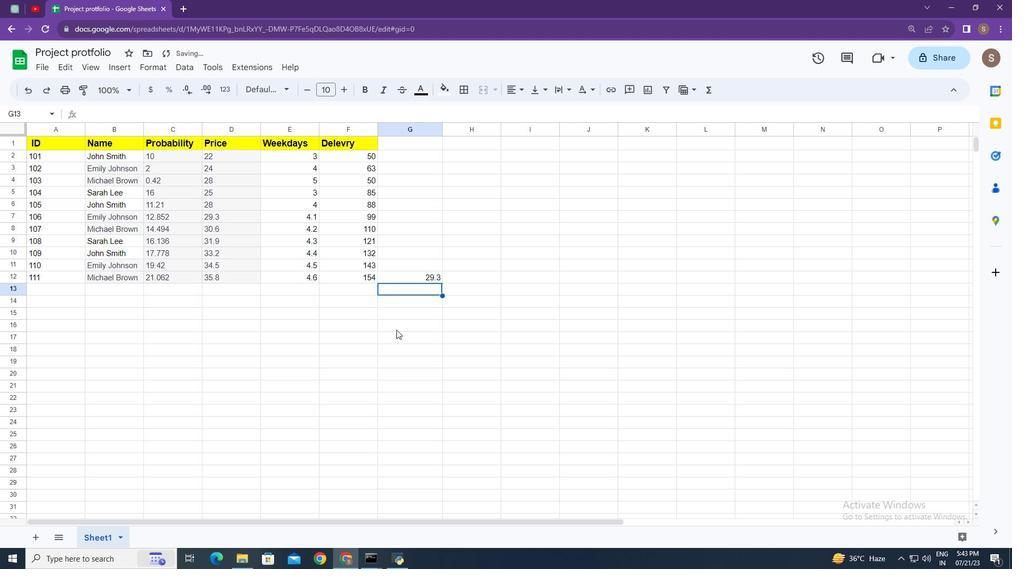 
Action: Mouse pressed left at (697, 215)
Screenshot: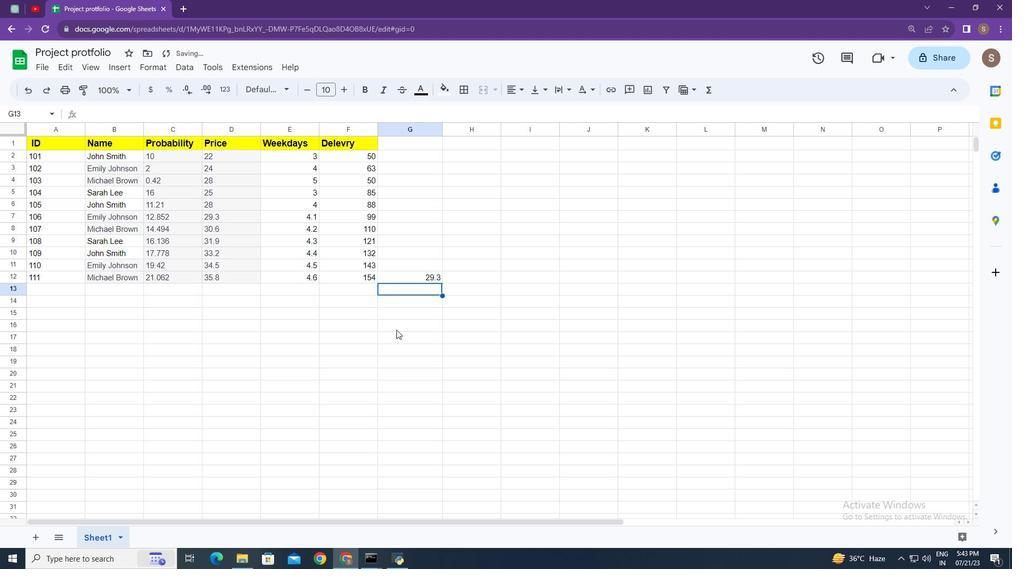 
Action: Mouse moved to (697, 240)
Screenshot: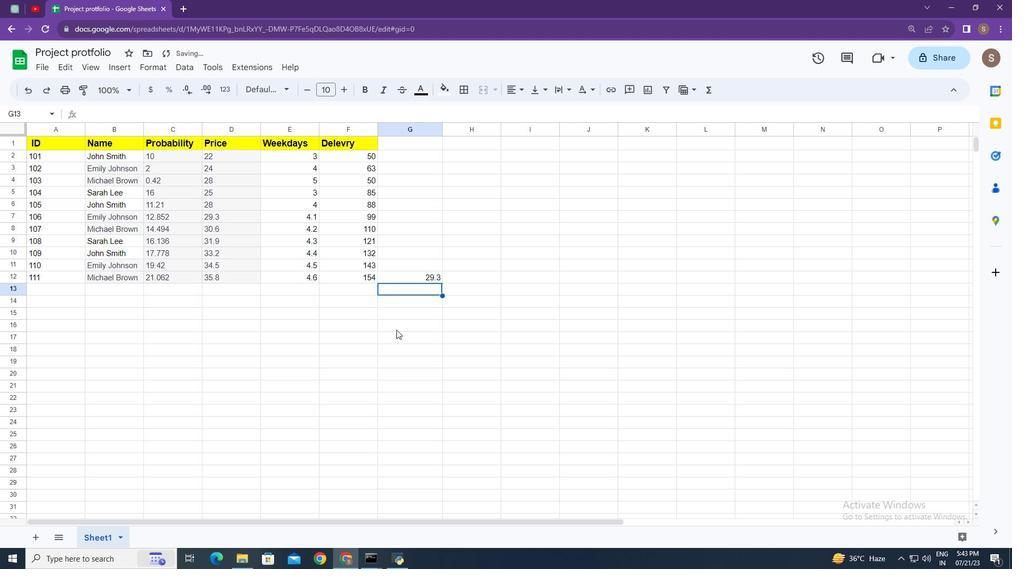
Action: Mouse pressed left at (697, 240)
Screenshot: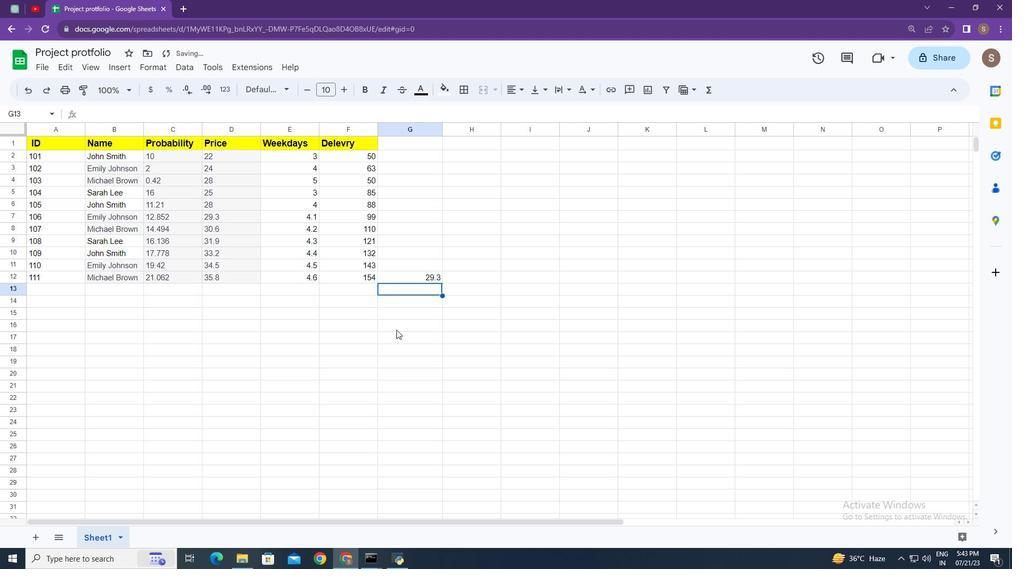 
Action: Mouse moved to (753, 240)
Screenshot: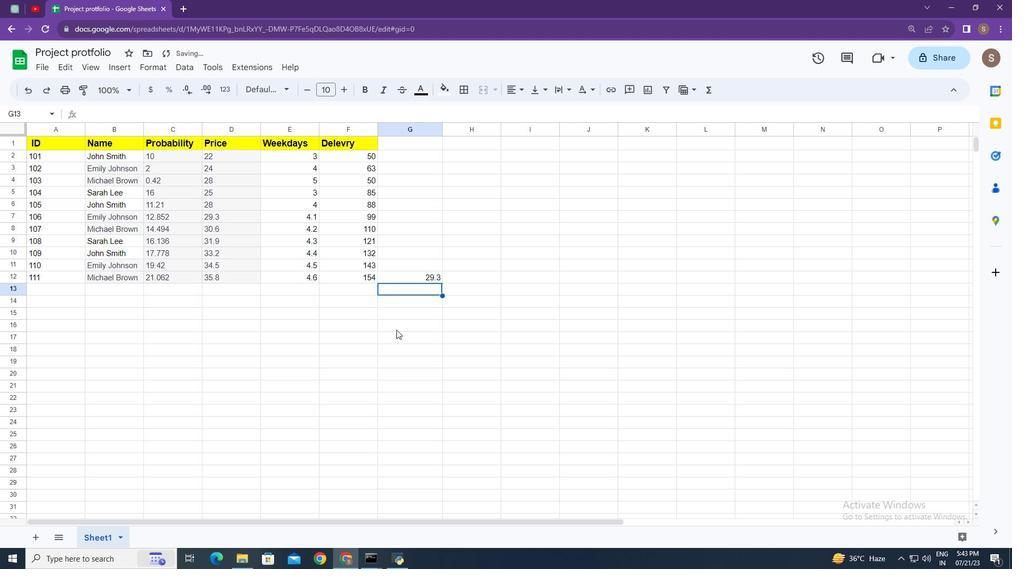 
Action: Mouse pressed left at (753, 240)
Screenshot: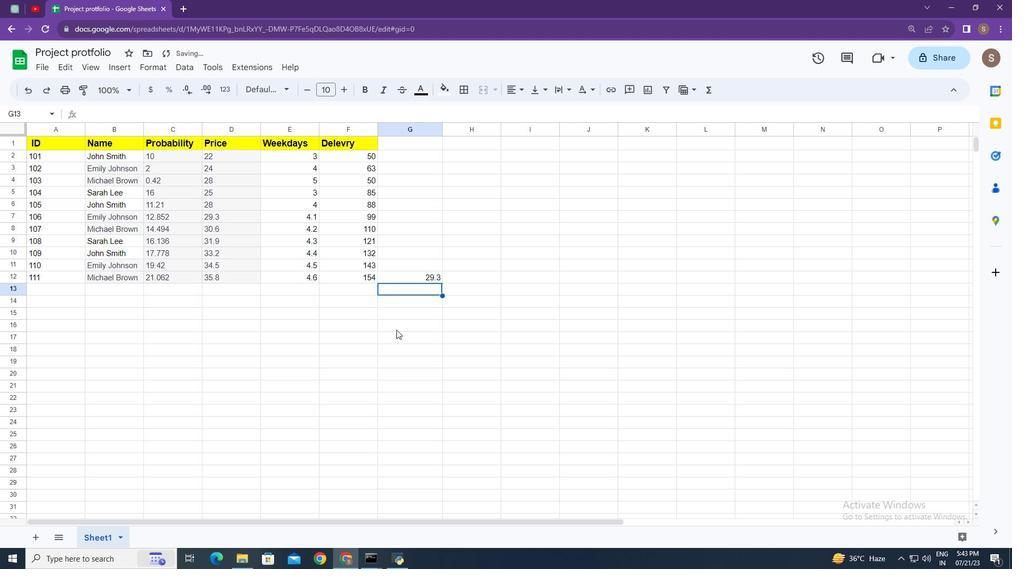 
Action: Mouse moved to (646, 243)
Screenshot: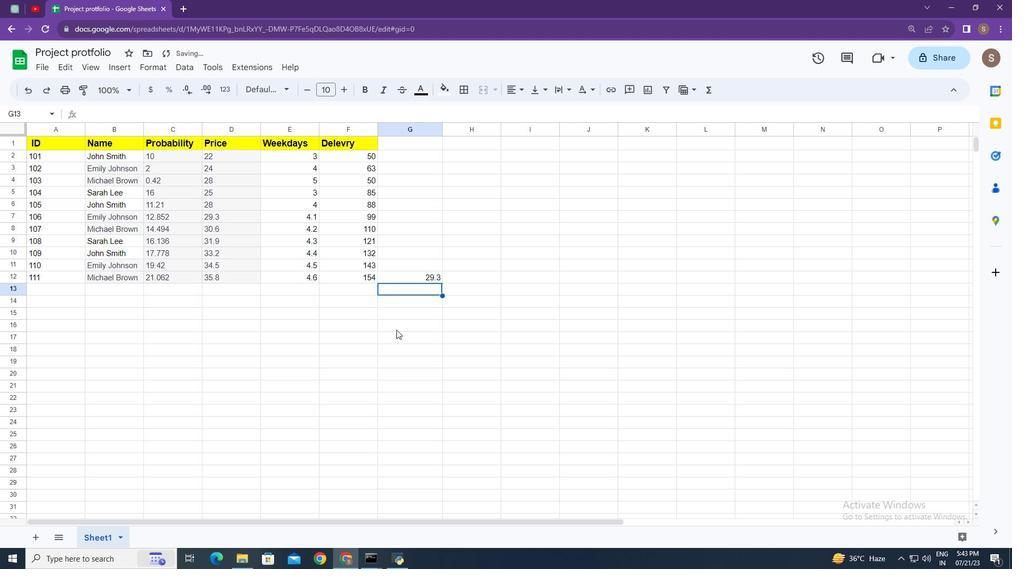 
Action: Mouse pressed left at (646, 243)
Screenshot: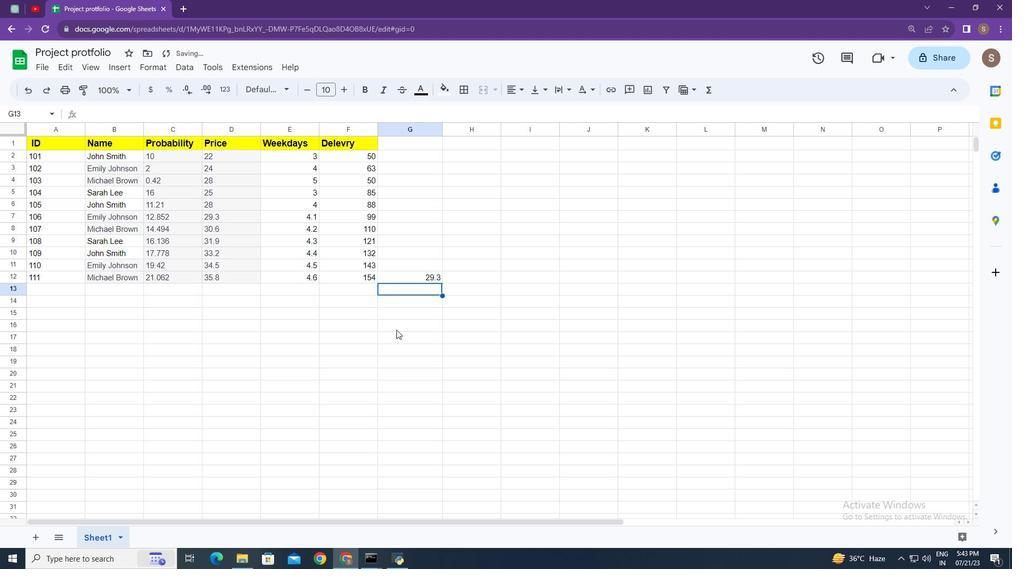 
Action: Mouse moved to (452, 331)
Screenshot: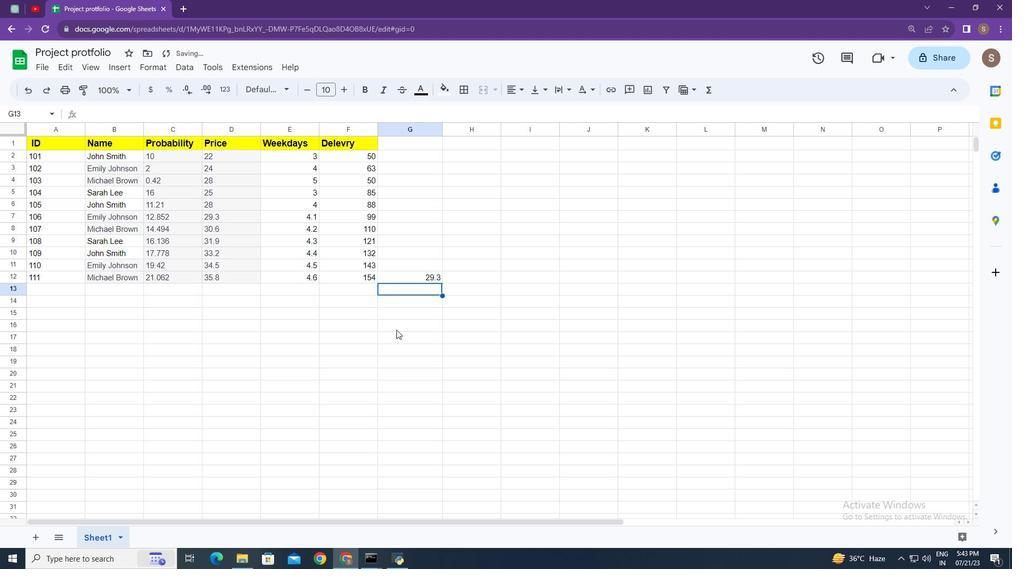 
Action: Mouse pressed left at (452, 331)
Screenshot: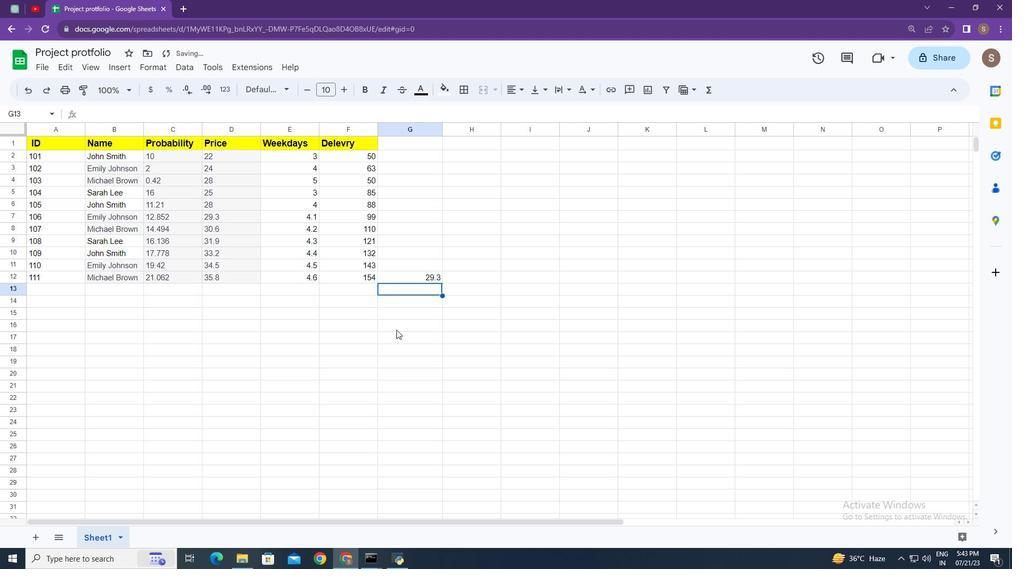 
Action: Mouse moved to (452, 331)
Screenshot: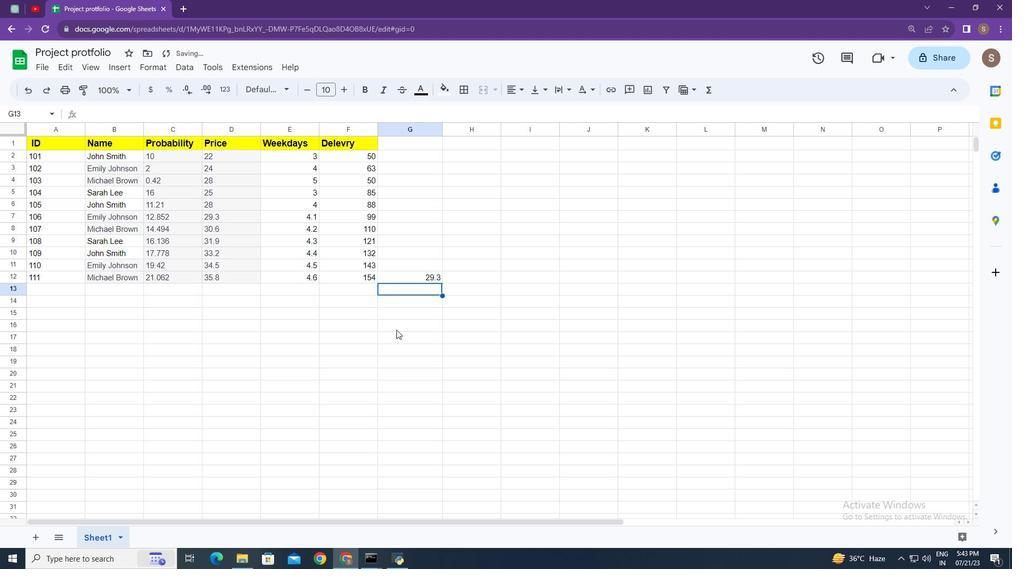 
Action: Key pressed <Key.down><Key.space><Key.alt_l><Key.delete>
Screenshot: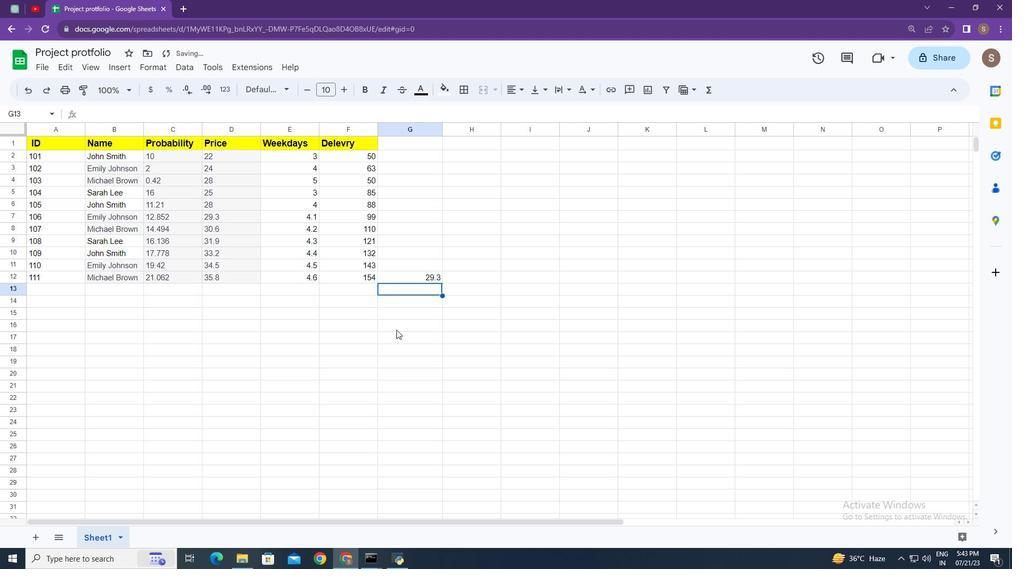 
Action: Mouse moved to (458, 324)
Screenshot: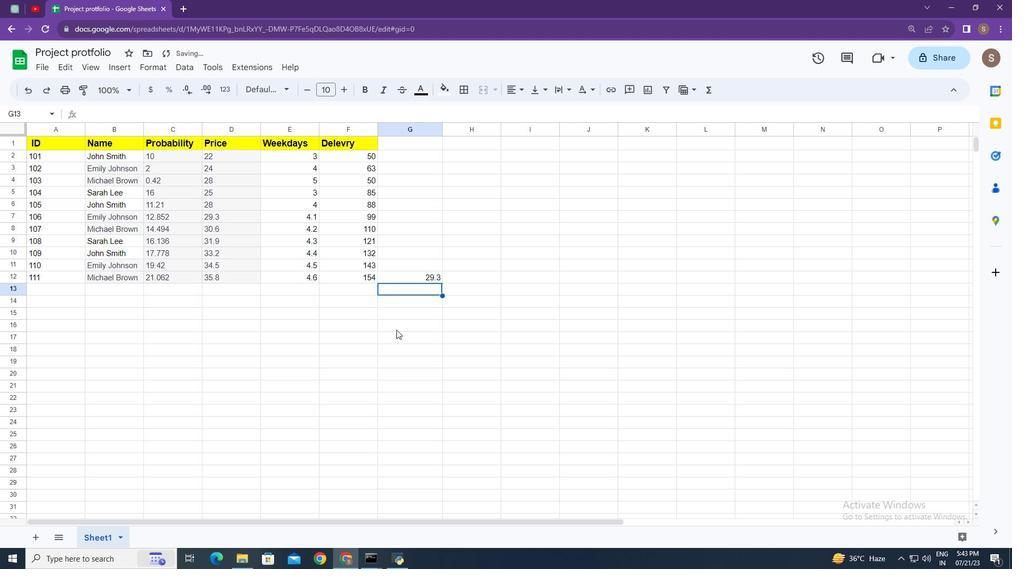 
Action: Mouse pressed left at (458, 324)
Screenshot: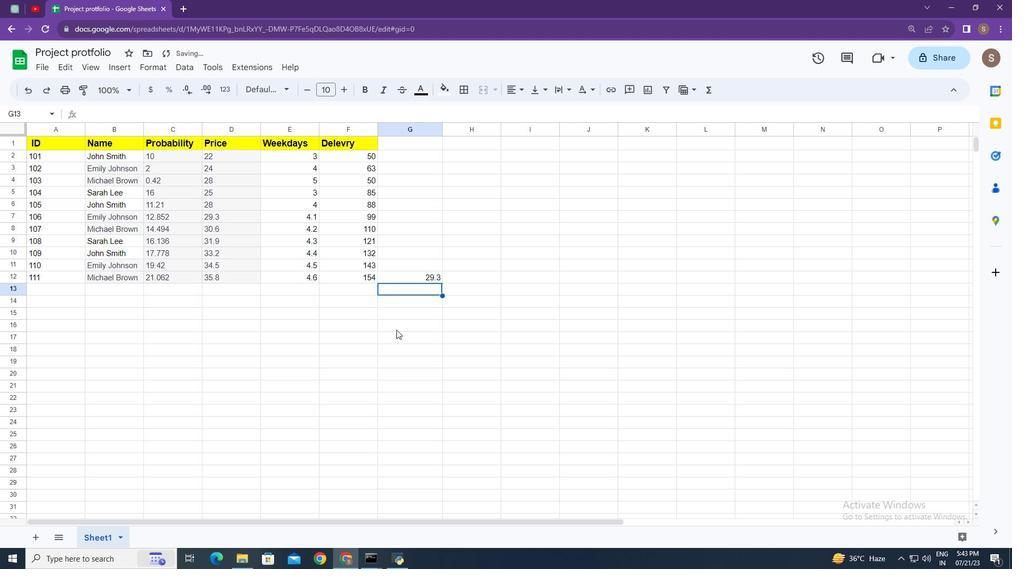 
Action: Mouse moved to (458, 329)
Screenshot: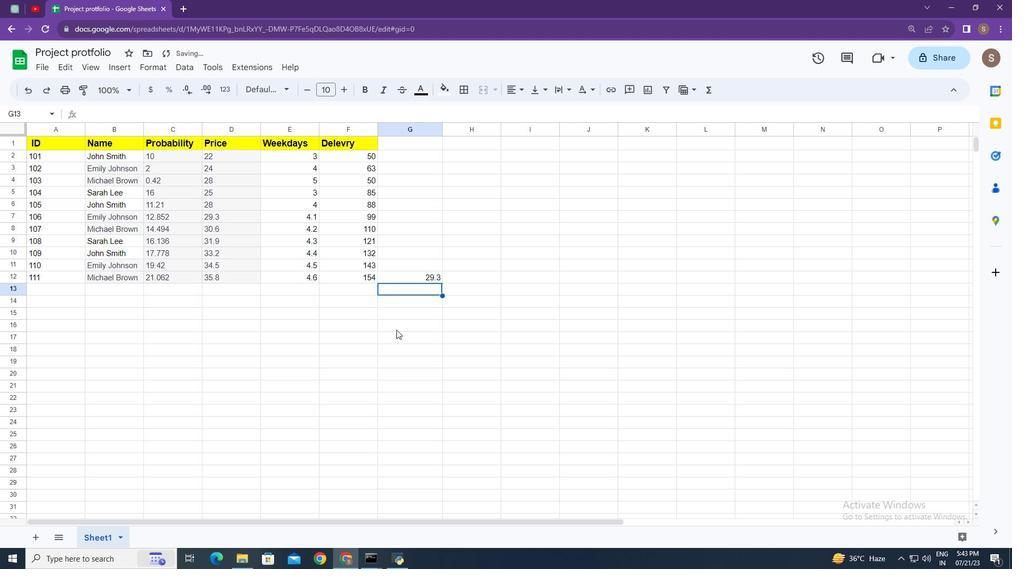 
Action: Key pressed <Key.left><Key.down><Key.down><Key.up><Key.right><Key.up><Key.down><Key.up><Key.down>
Screenshot: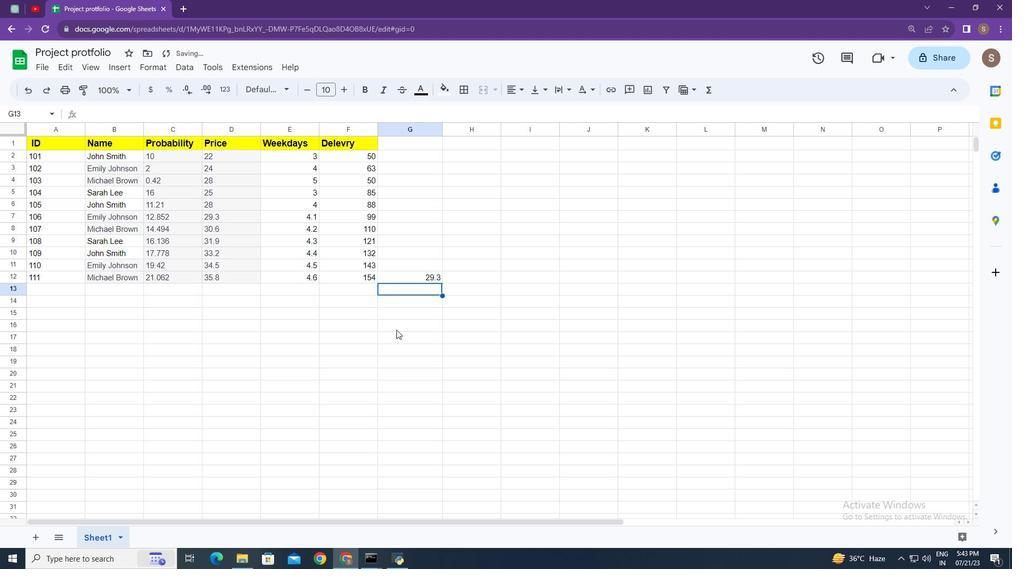 
Action: Mouse moved to (583, 338)
Screenshot: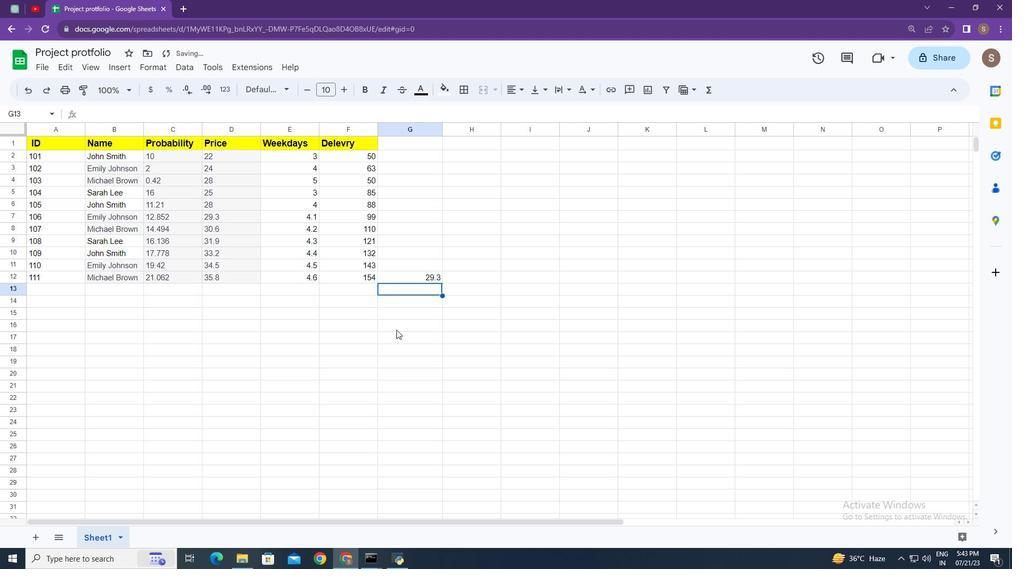 
Action: Mouse pressed left at (583, 338)
Screenshot: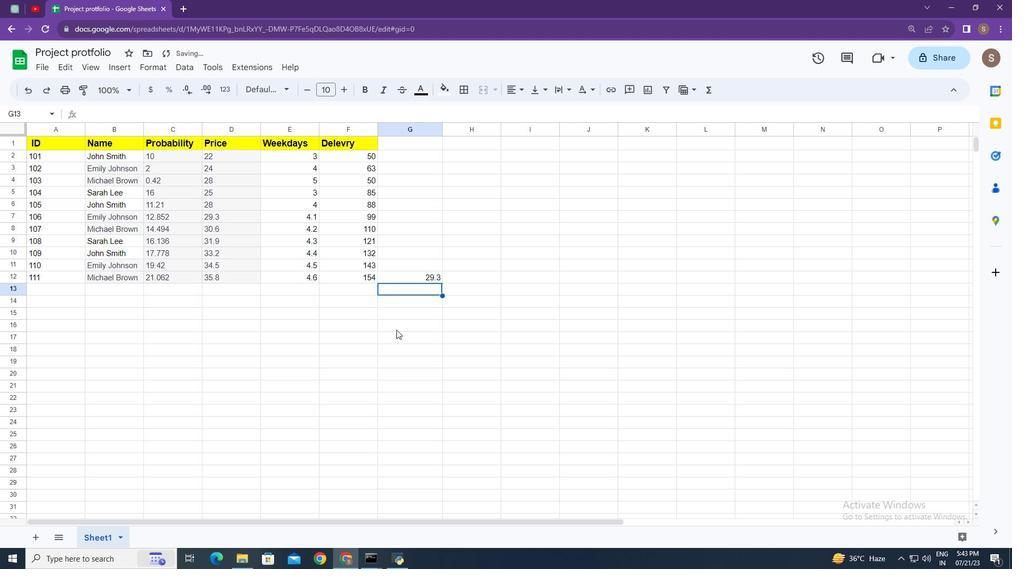 
Action: Key pressed <Key.space><Key.space>
Screenshot: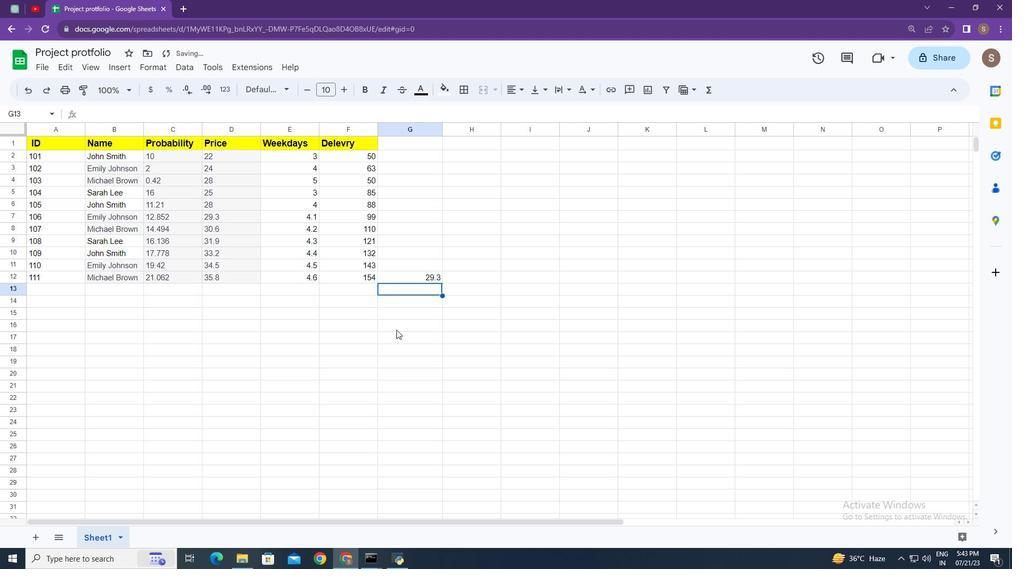
Action: Mouse moved to (584, 338)
Screenshot: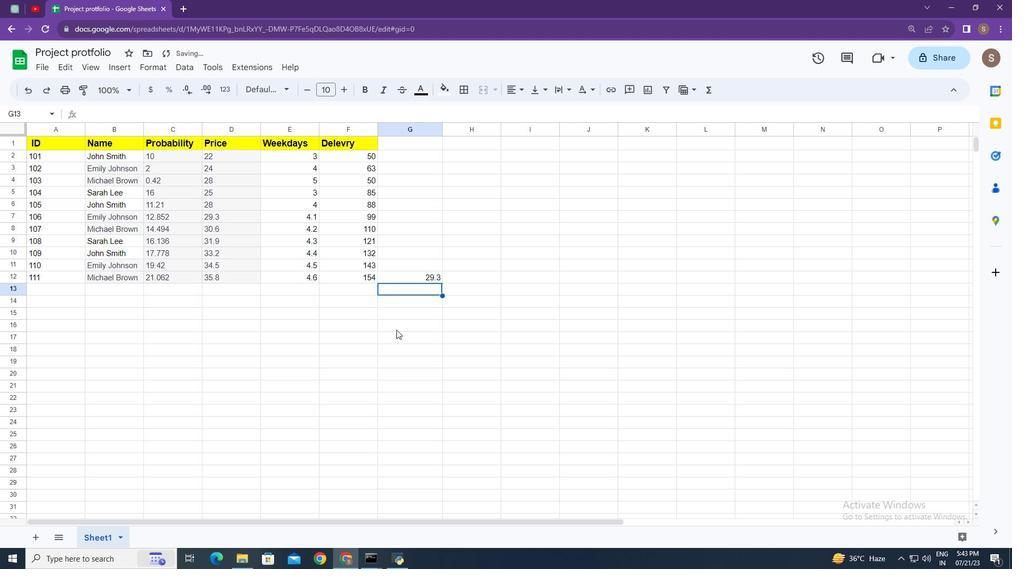 
Action: Key pressed <Key.enter><Key.alt_l><Key.delete>
Screenshot: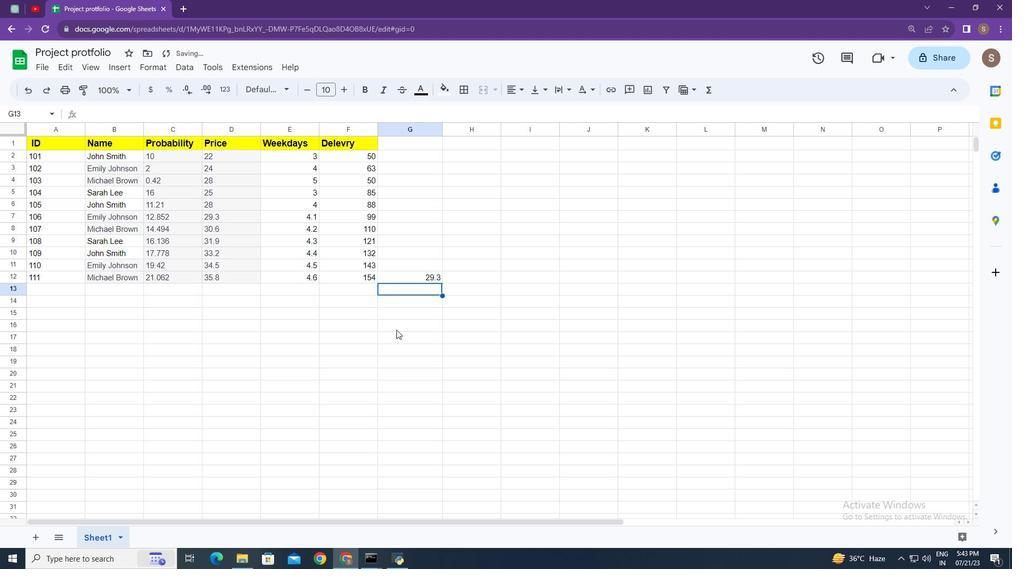 
Action: Mouse moved to (456, 332)
Screenshot: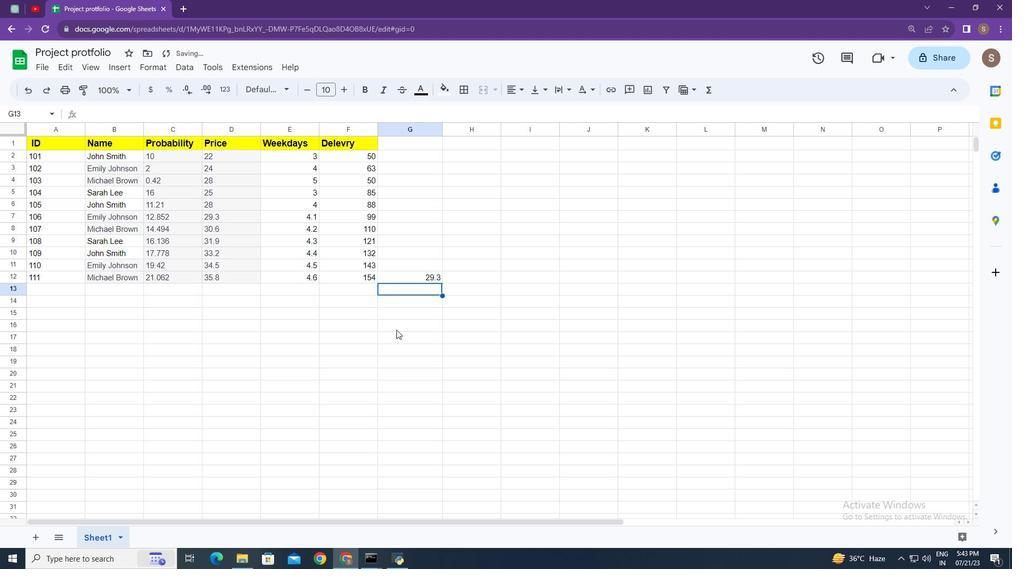 
Action: Mouse pressed left at (456, 332)
Screenshot: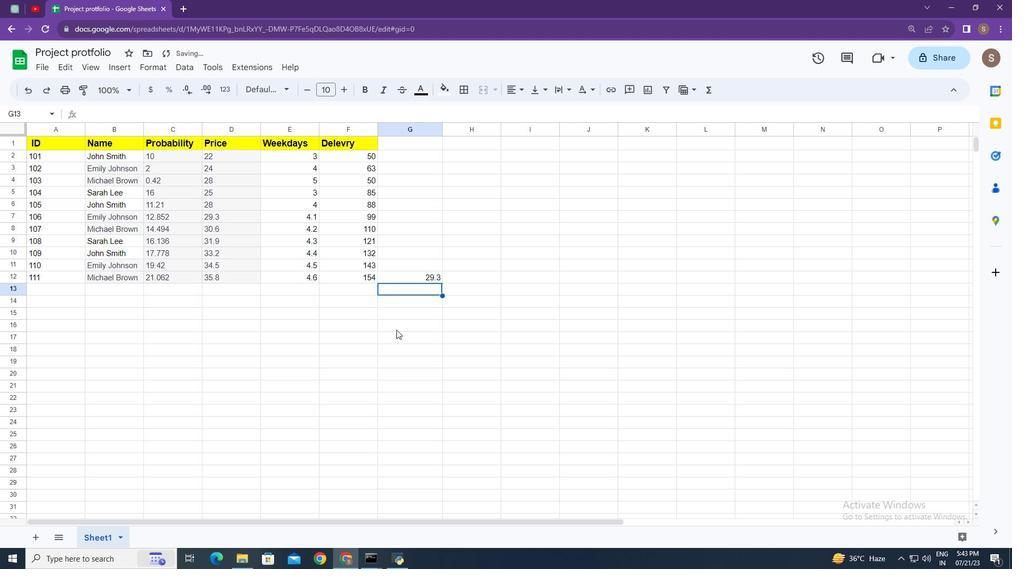 
Action: Mouse moved to (177, 122)
Screenshot: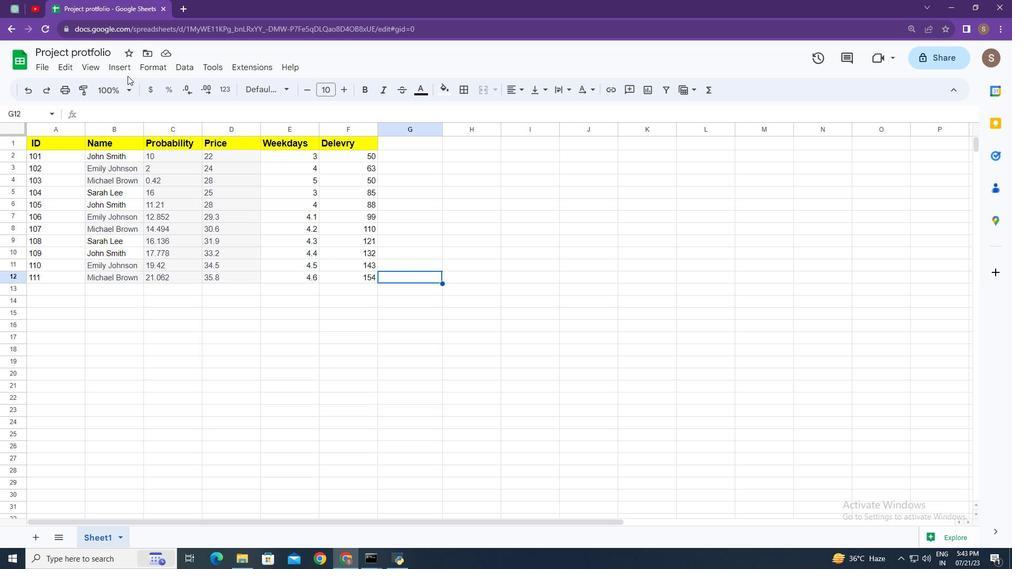 
Action: Mouse pressed left at (177, 122)
Screenshot: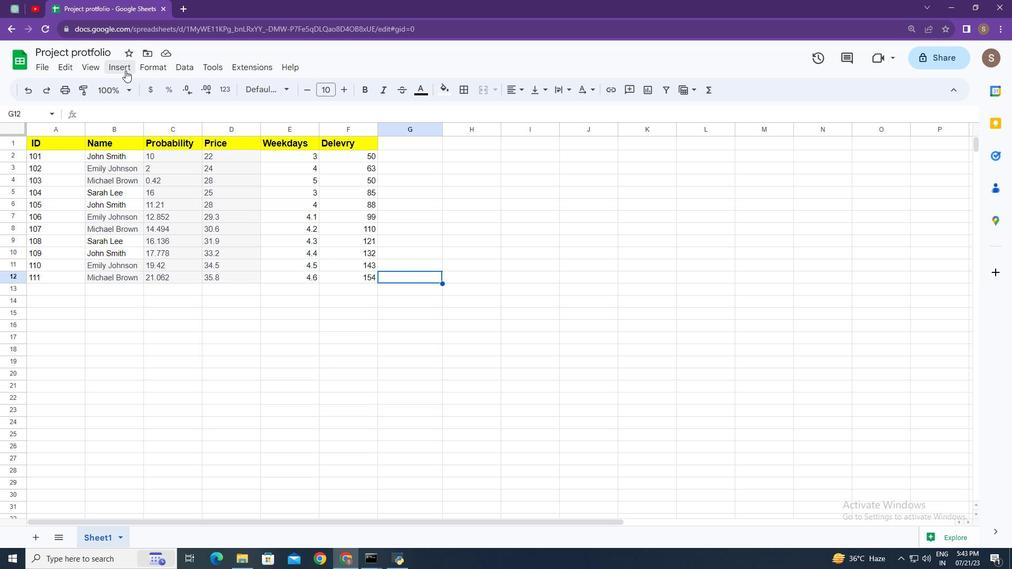 
Action: Mouse moved to (237, 324)
Screenshot: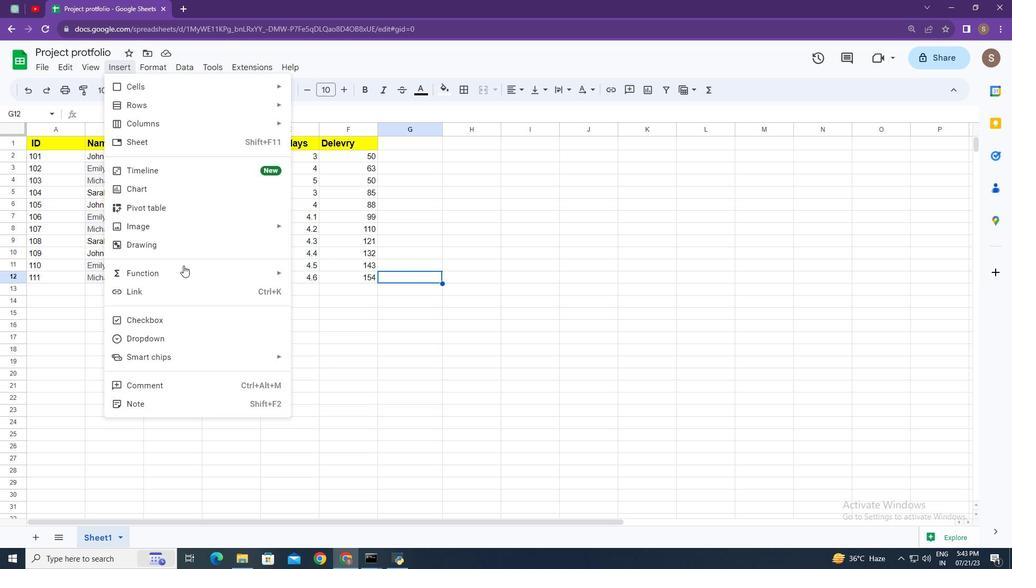 
Action: Mouse pressed left at (237, 324)
Screenshot: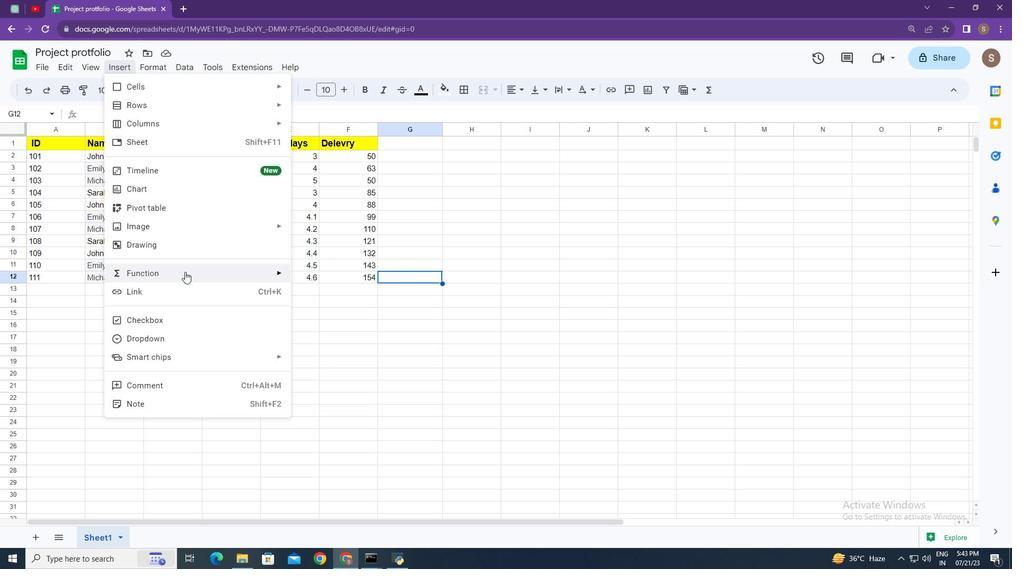 
Action: Mouse moved to (404, 263)
Screenshot: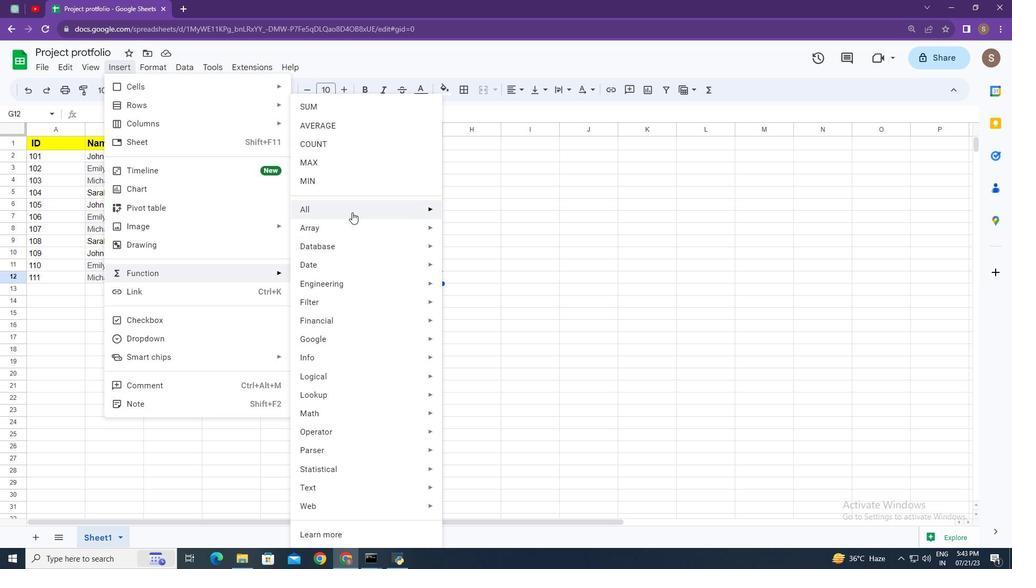 
Action: Mouse pressed left at (404, 263)
Screenshot: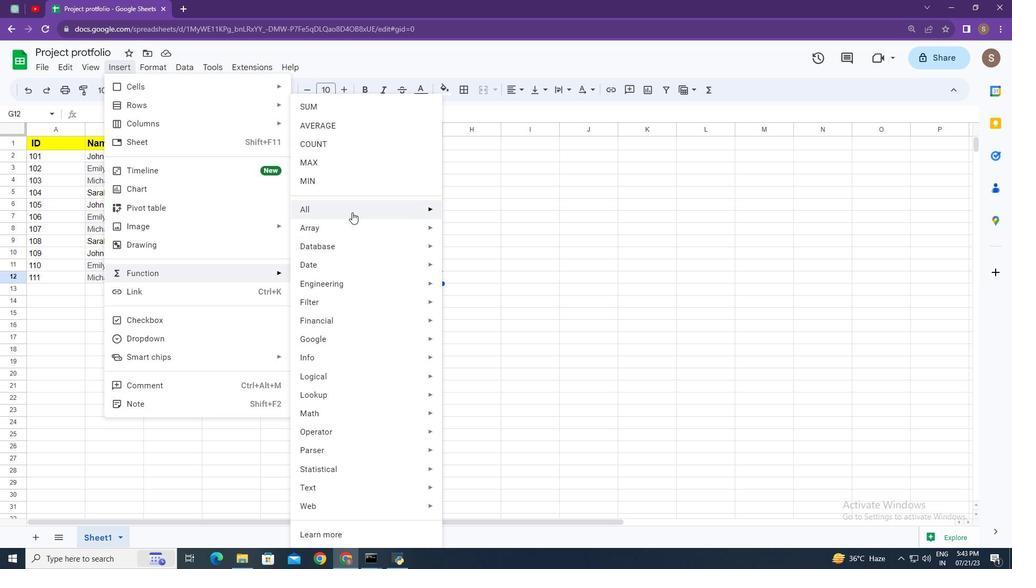 
Action: Mouse moved to (548, 393)
Screenshot: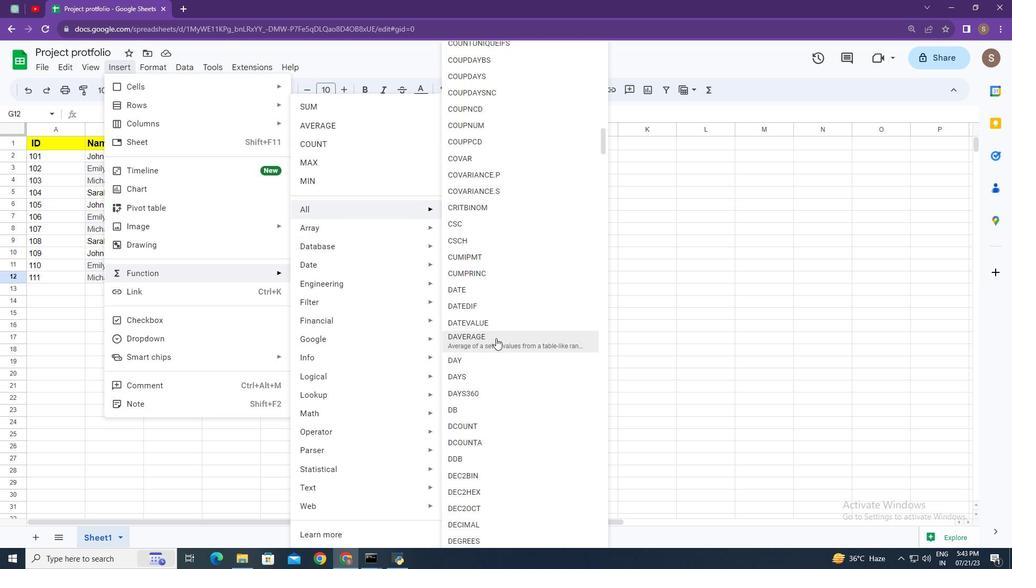 
Action: Mouse pressed left at (548, 393)
Screenshot: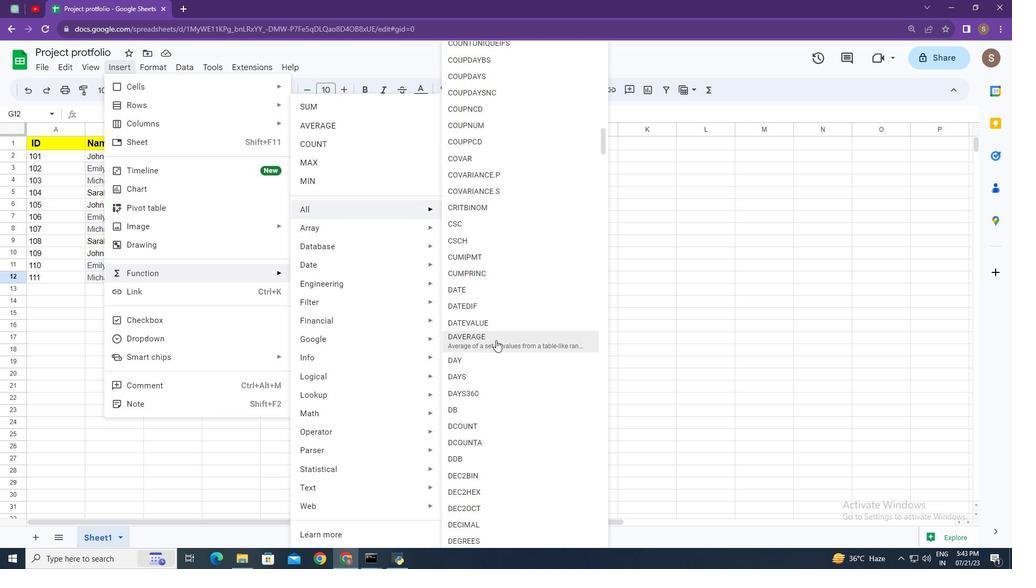 
Action: Mouse moved to (439, 332)
Screenshot: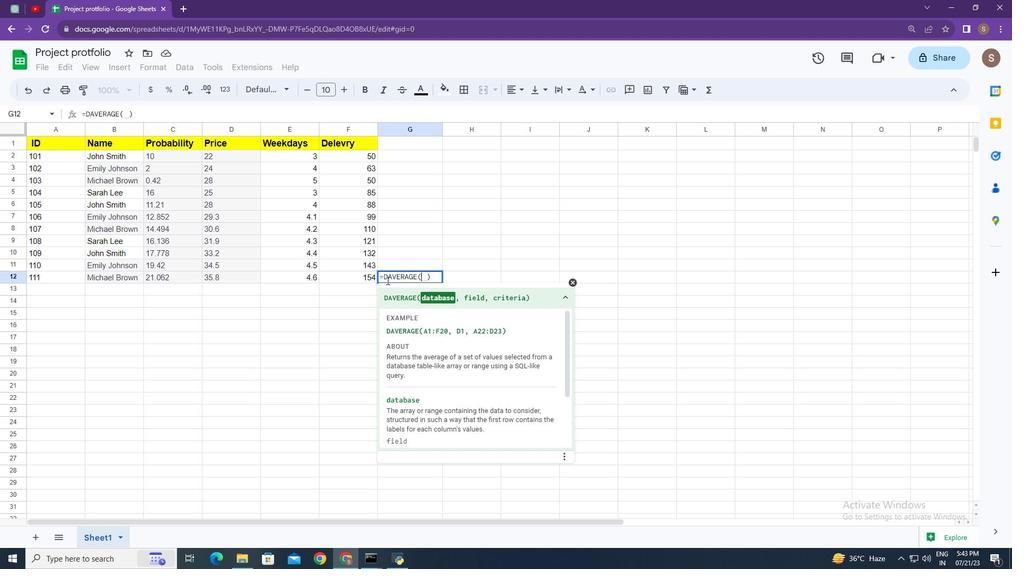 
Action: Key pressed <Key.shift>A1<Key.shift_r>:<Key.shift>F20,<Key.space><Key.shift>D1,<Key.space><Key.shift>A22<Key.shift_r><Key.shift_r><Key.shift_r><Key.shift_r><Key.shift_r><Key.shift_r>:<Key.shift>D23<Key.enter>
Screenshot: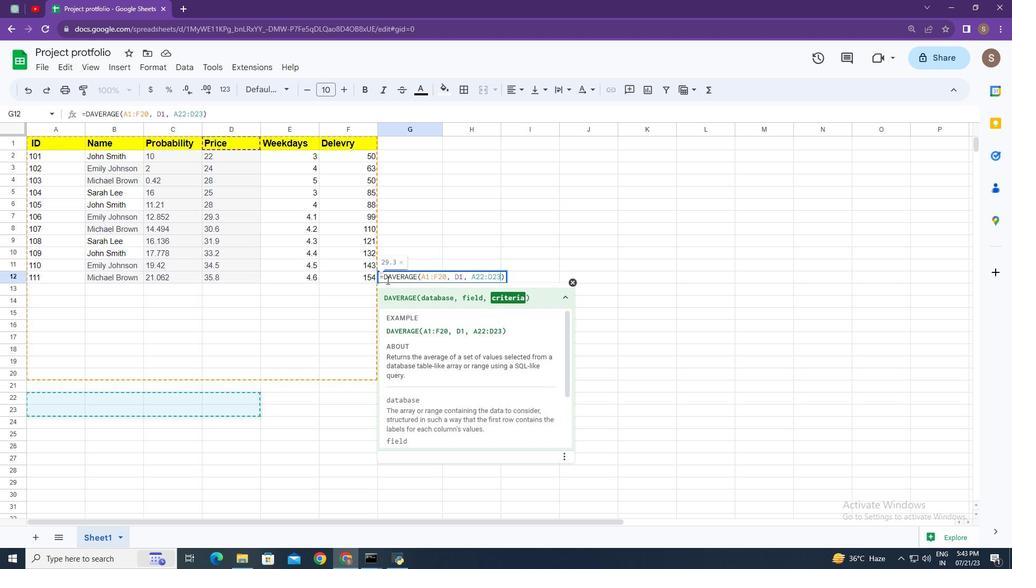 
Action: Mouse moved to (448, 382)
Screenshot: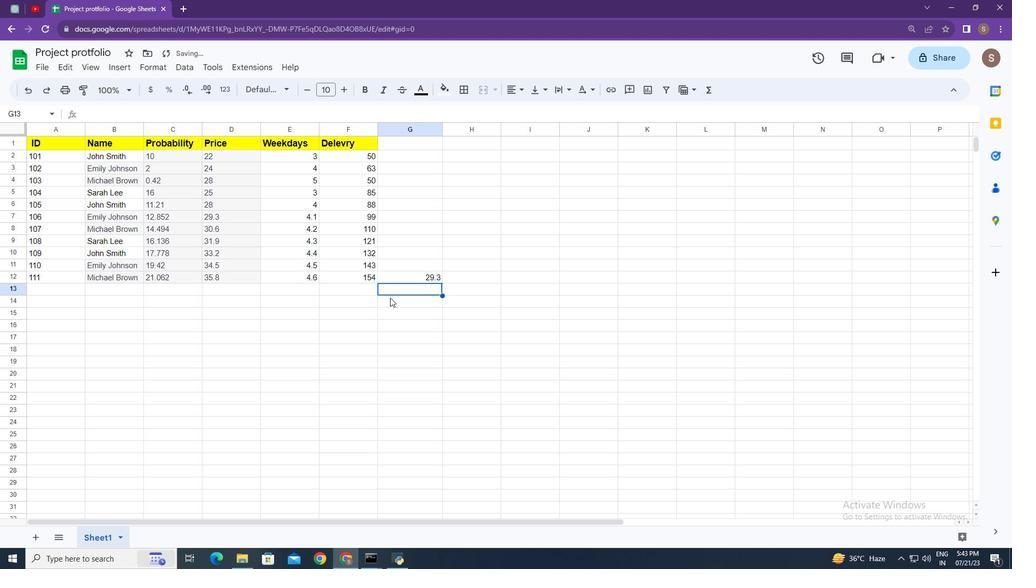 
